 Task: In the  document graph.pdf. Below name insert the link: 'www.facebook.com' Insert Dropdown below the link: Project Status  'Select Completed'Insert Header and write  "Quantum". Change font style to  Times New Roman
Action: Mouse moved to (443, 513)
Screenshot: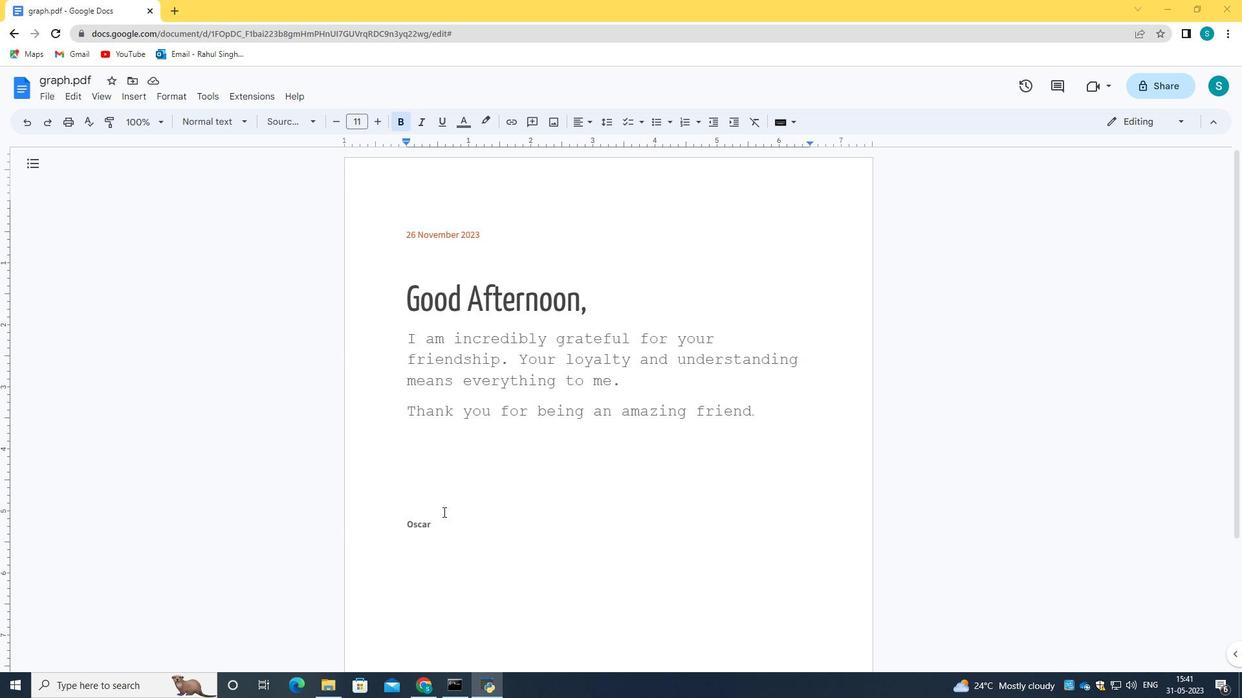 
Action: Mouse pressed left at (443, 513)
Screenshot: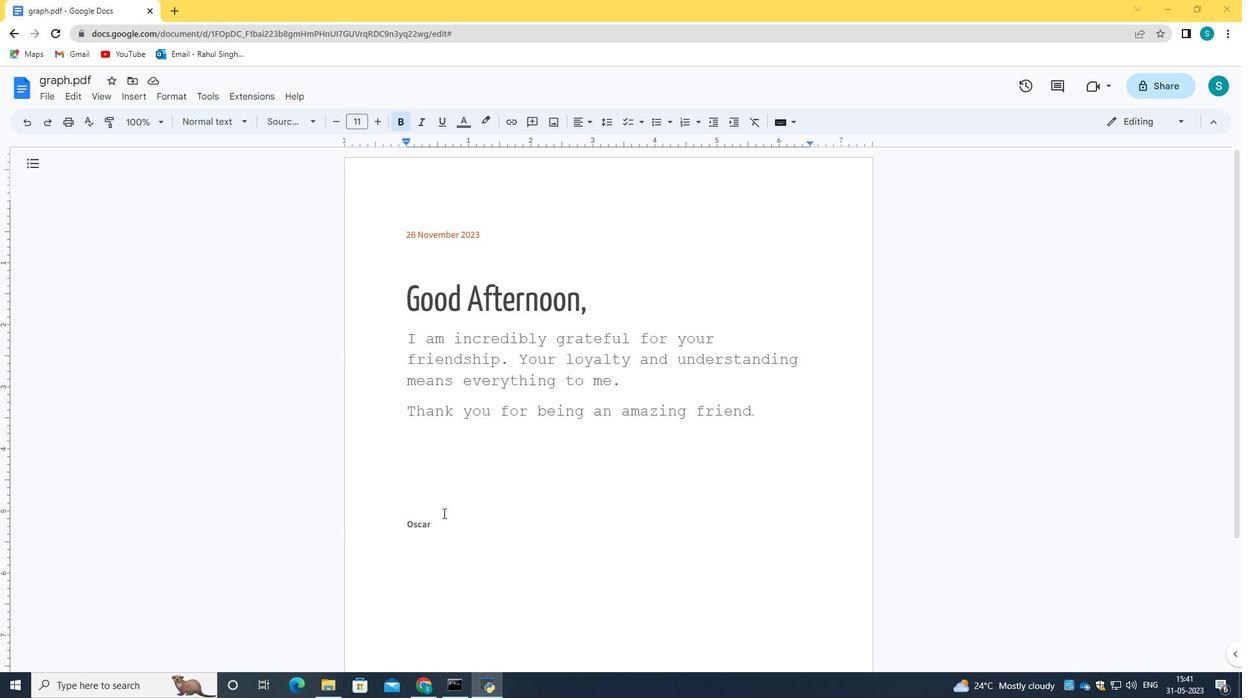 
Action: Mouse moved to (434, 547)
Screenshot: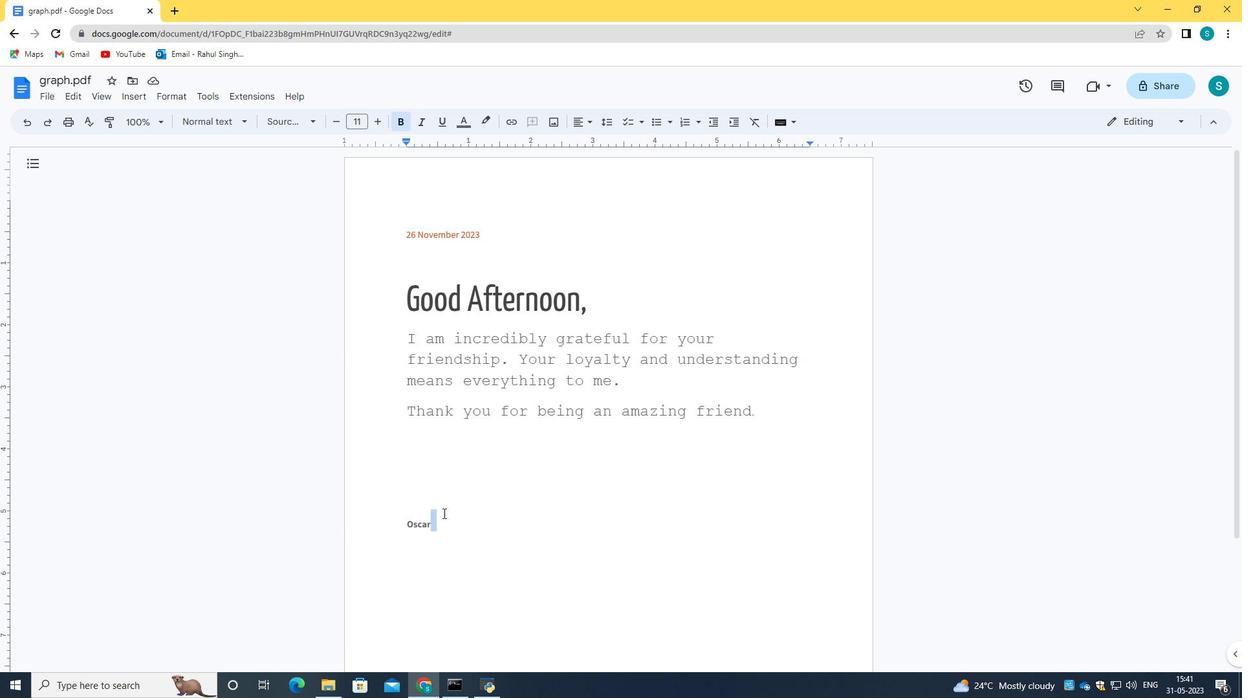 
Action: Key pressed <Key.enter>
Screenshot: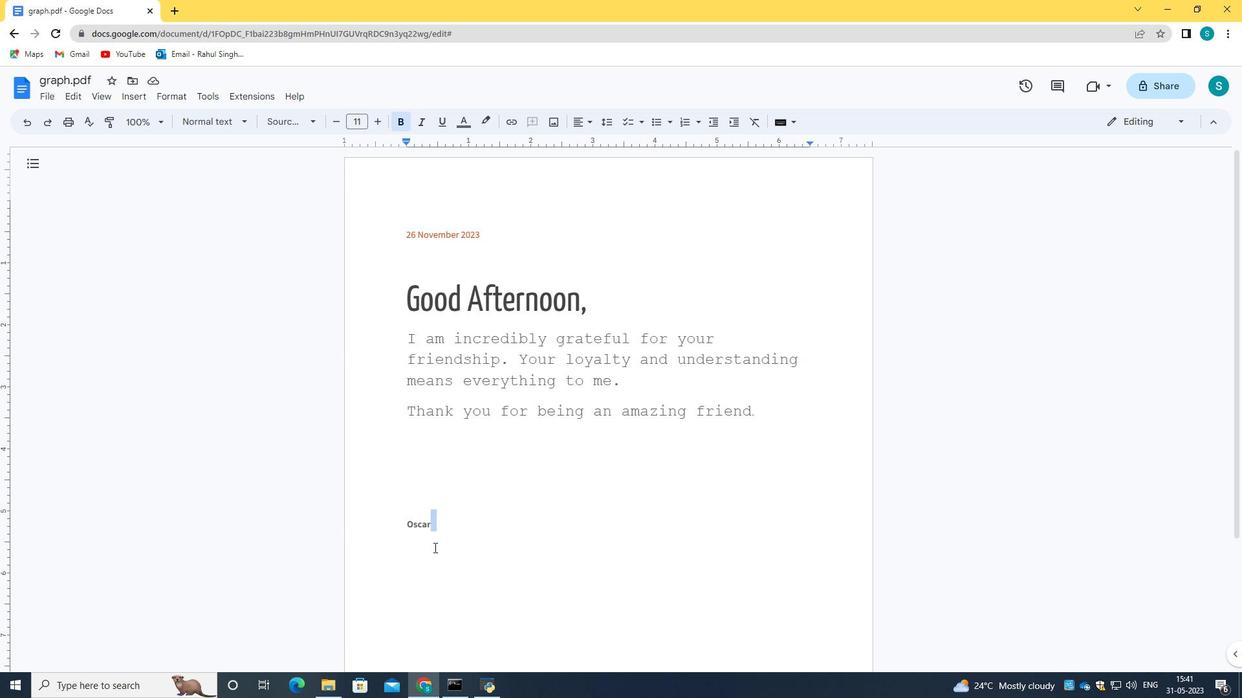 
Action: Mouse moved to (416, 551)
Screenshot: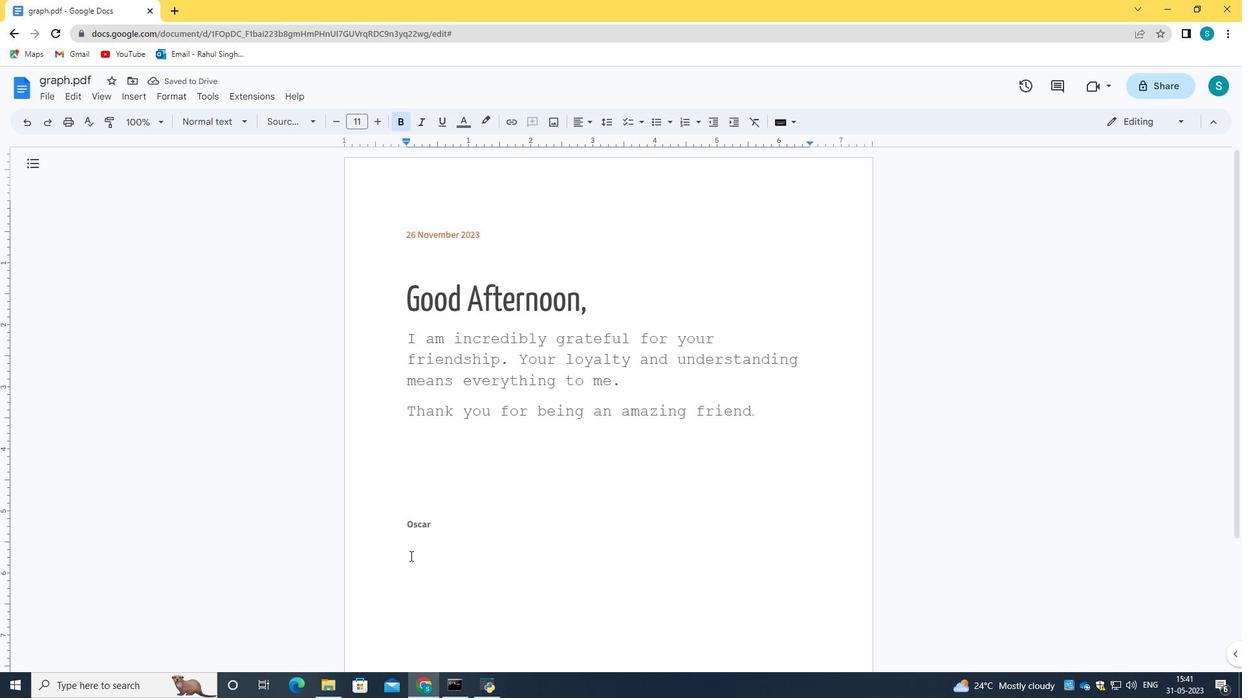 
Action: Mouse pressed right at (416, 551)
Screenshot: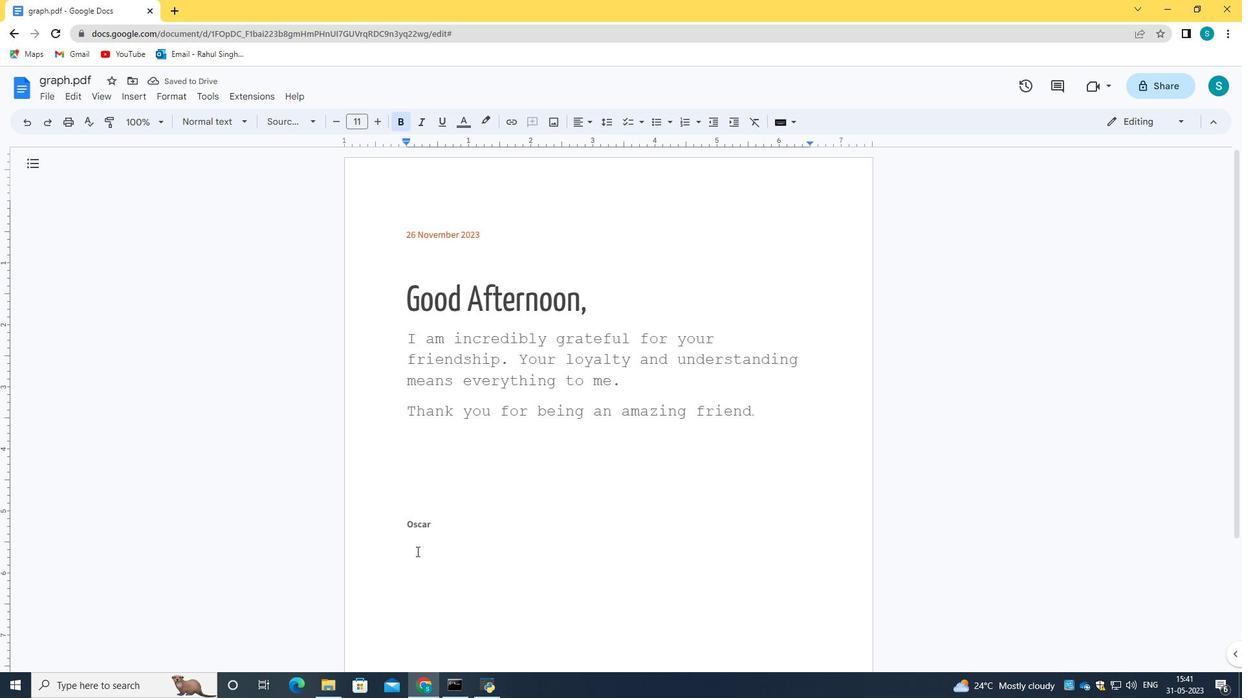 
Action: Mouse moved to (469, 480)
Screenshot: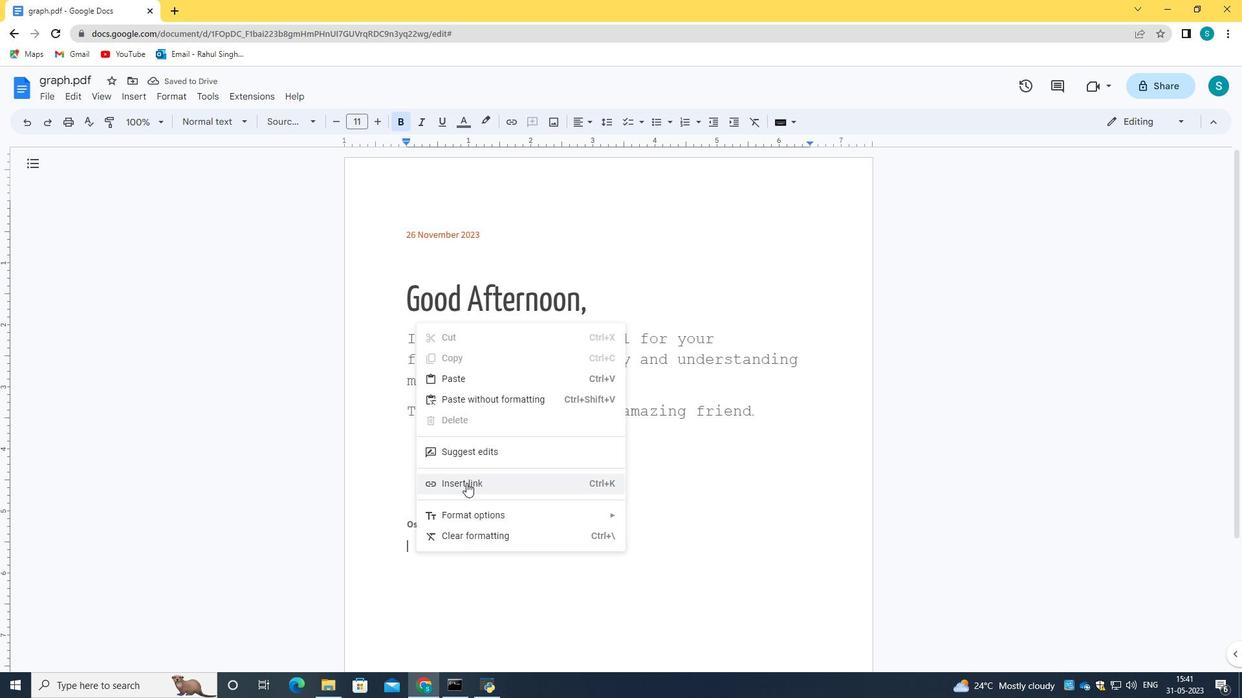 
Action: Mouse pressed left at (469, 480)
Screenshot: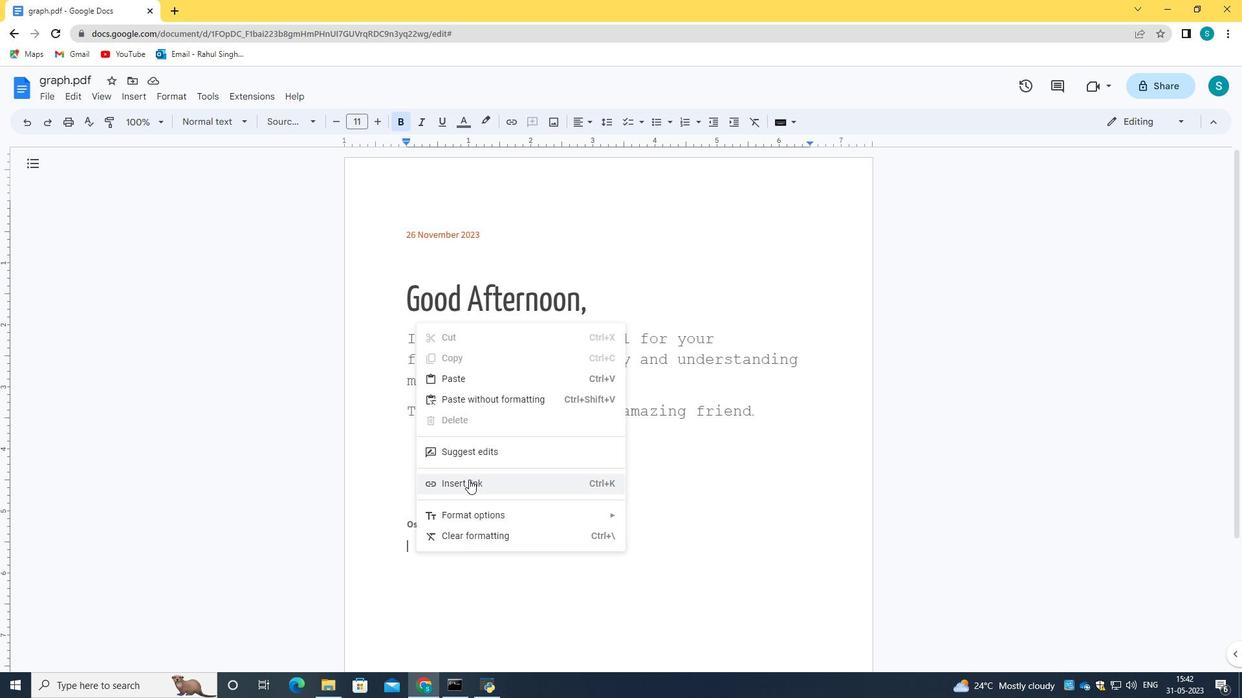 
Action: Mouse moved to (466, 335)
Screenshot: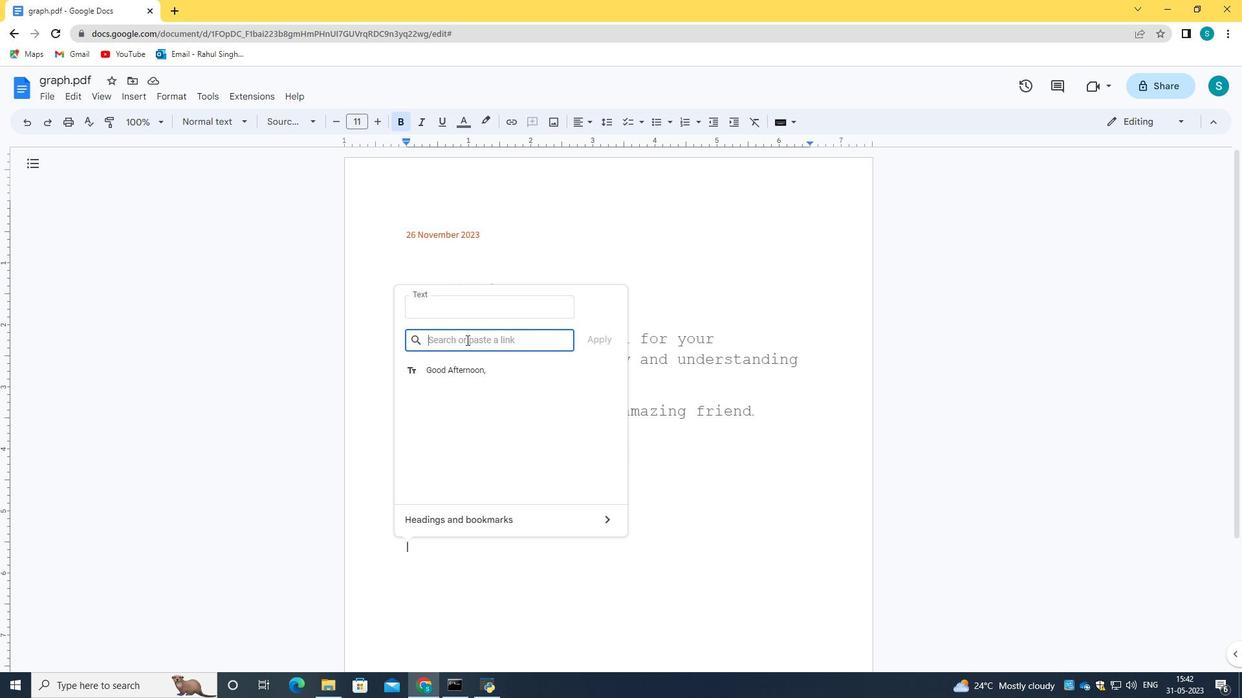 
Action: Key pressed www.facebook.com
Screenshot: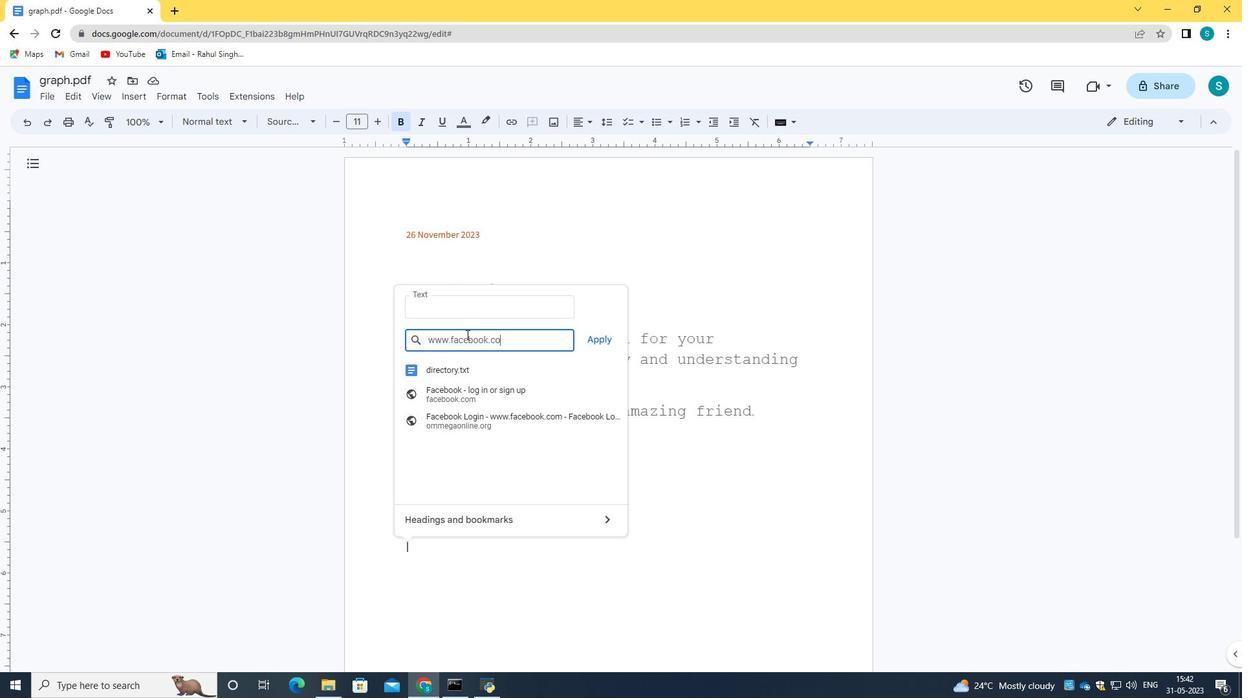 
Action: Mouse moved to (604, 339)
Screenshot: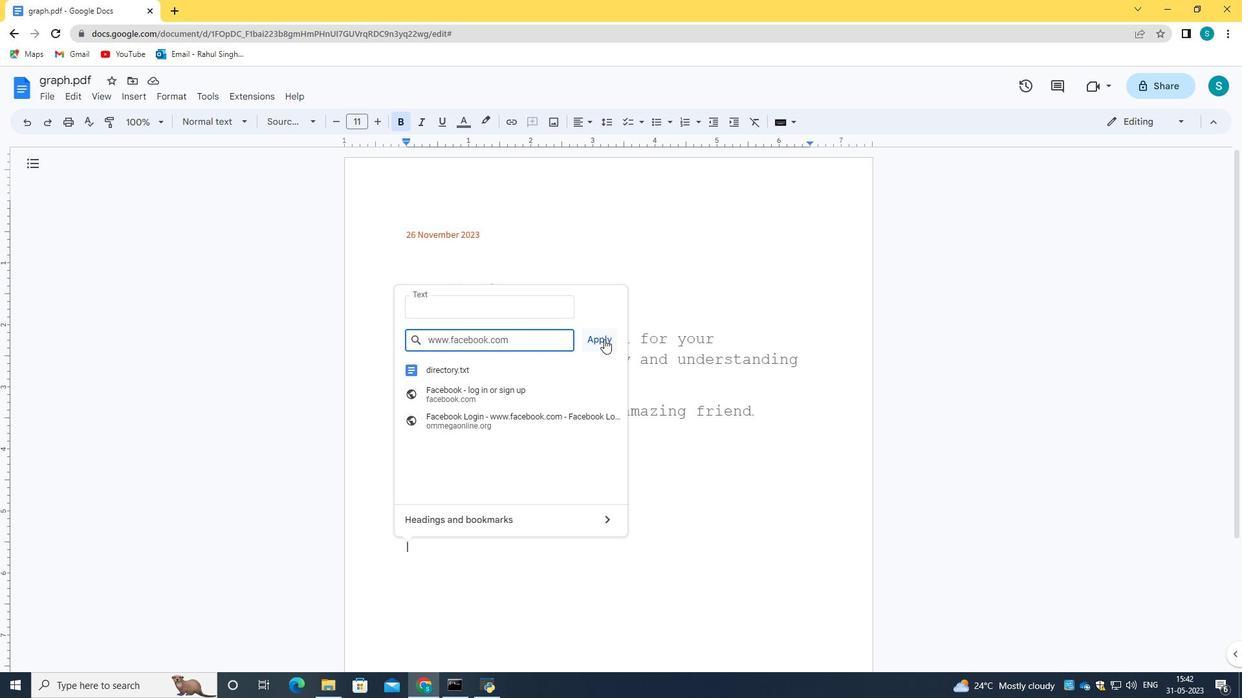 
Action: Mouse pressed left at (604, 339)
Screenshot: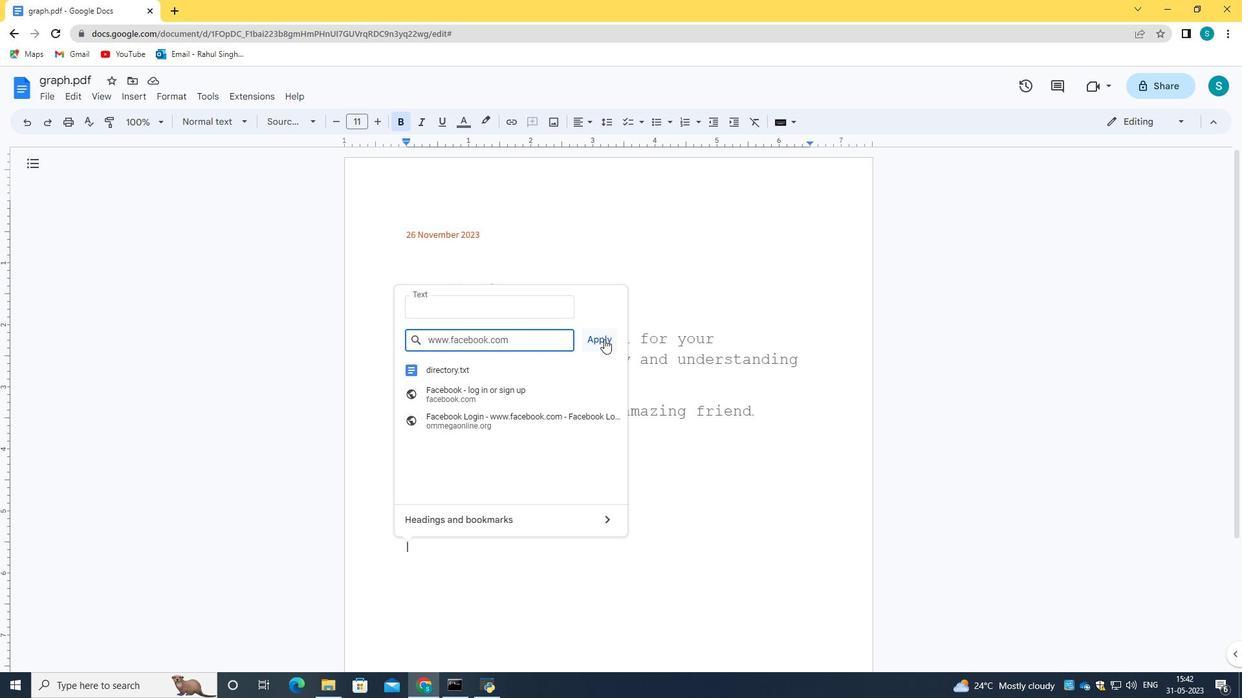 
Action: Mouse moved to (503, 531)
Screenshot: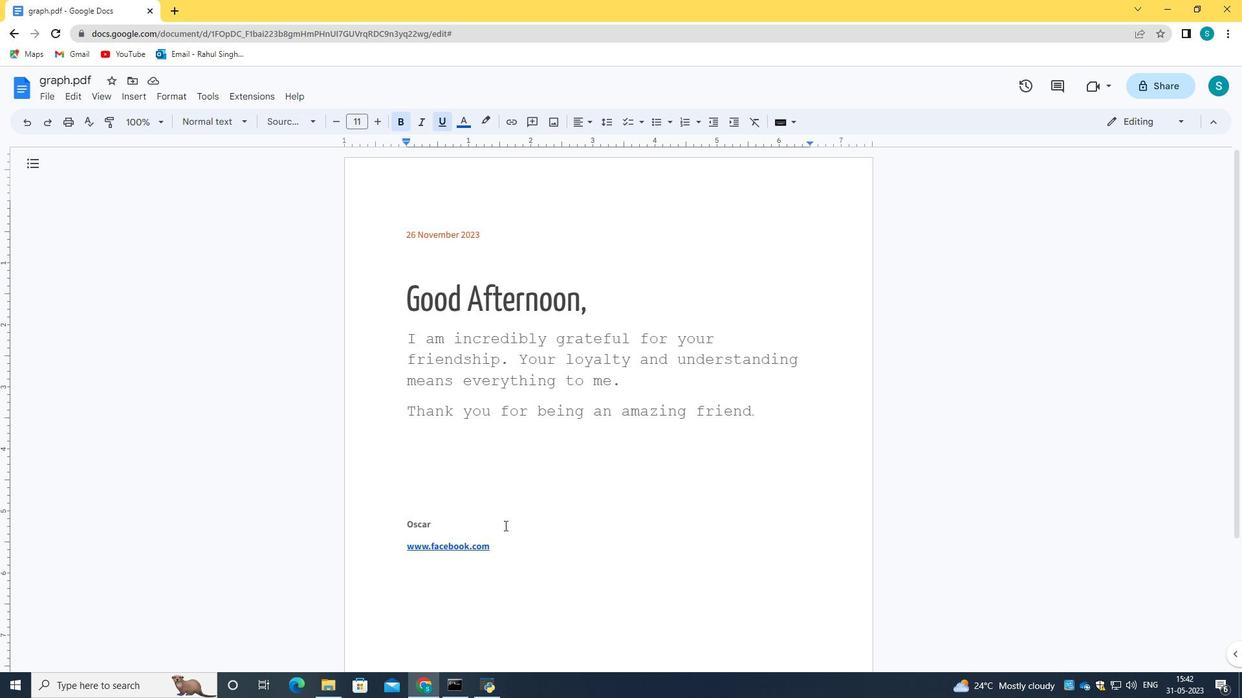 
Action: Key pressed <Key.enter>
Screenshot: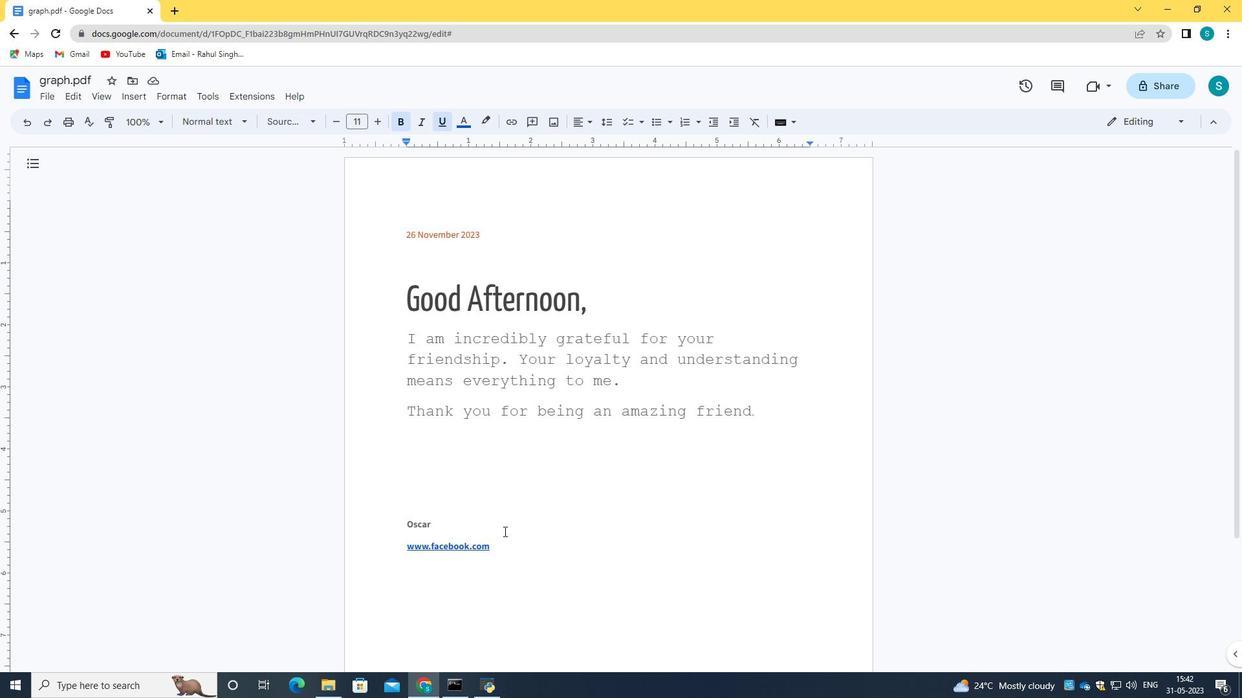 
Action: Mouse moved to (131, 98)
Screenshot: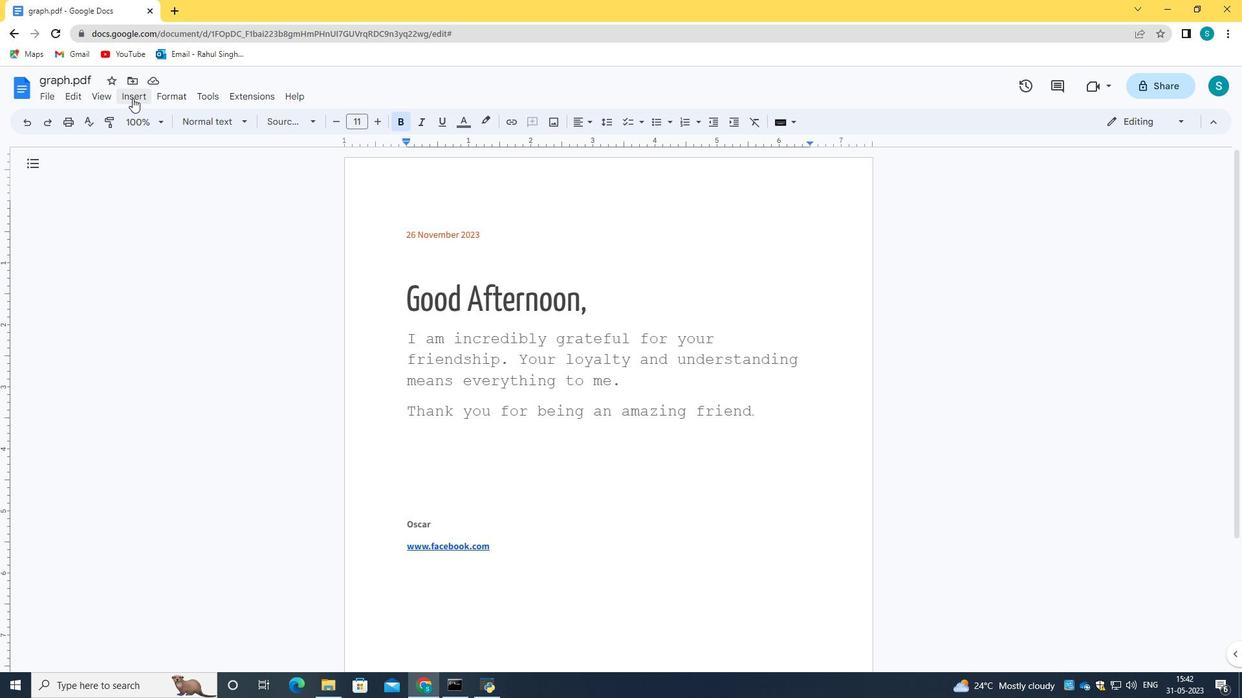 
Action: Mouse pressed left at (131, 98)
Screenshot: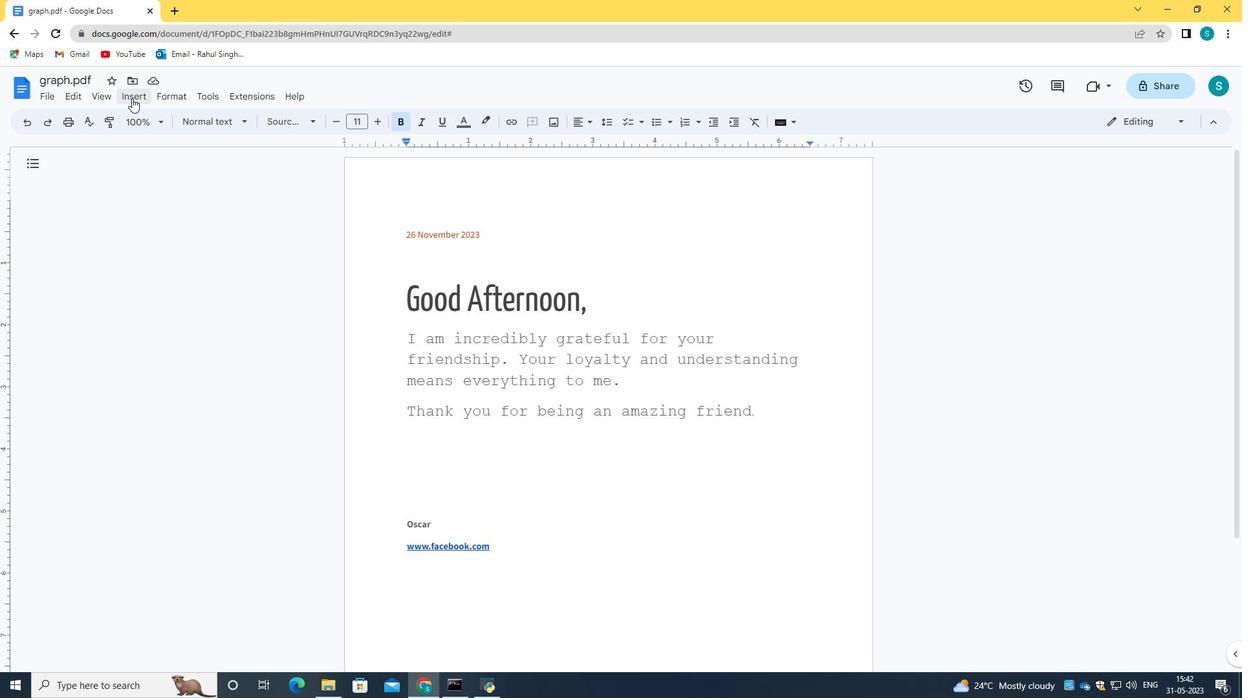 
Action: Mouse moved to (171, 263)
Screenshot: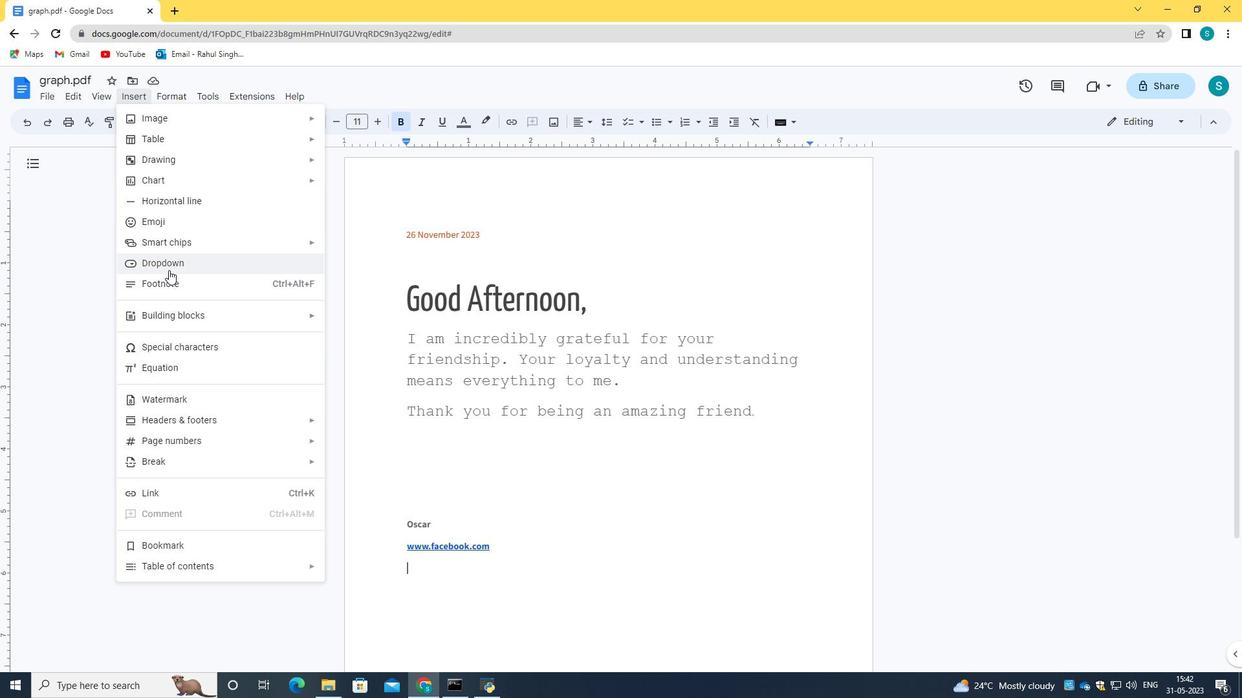
Action: Mouse pressed left at (171, 263)
Screenshot: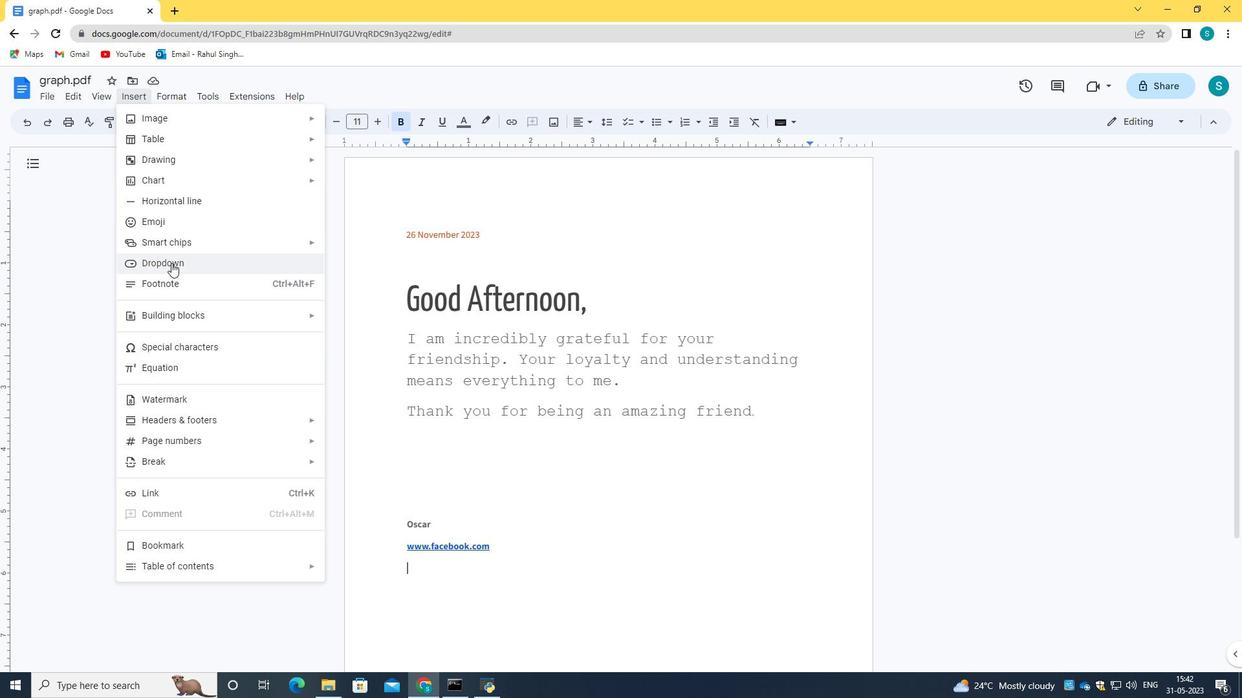 
Action: Mouse moved to (522, 603)
Screenshot: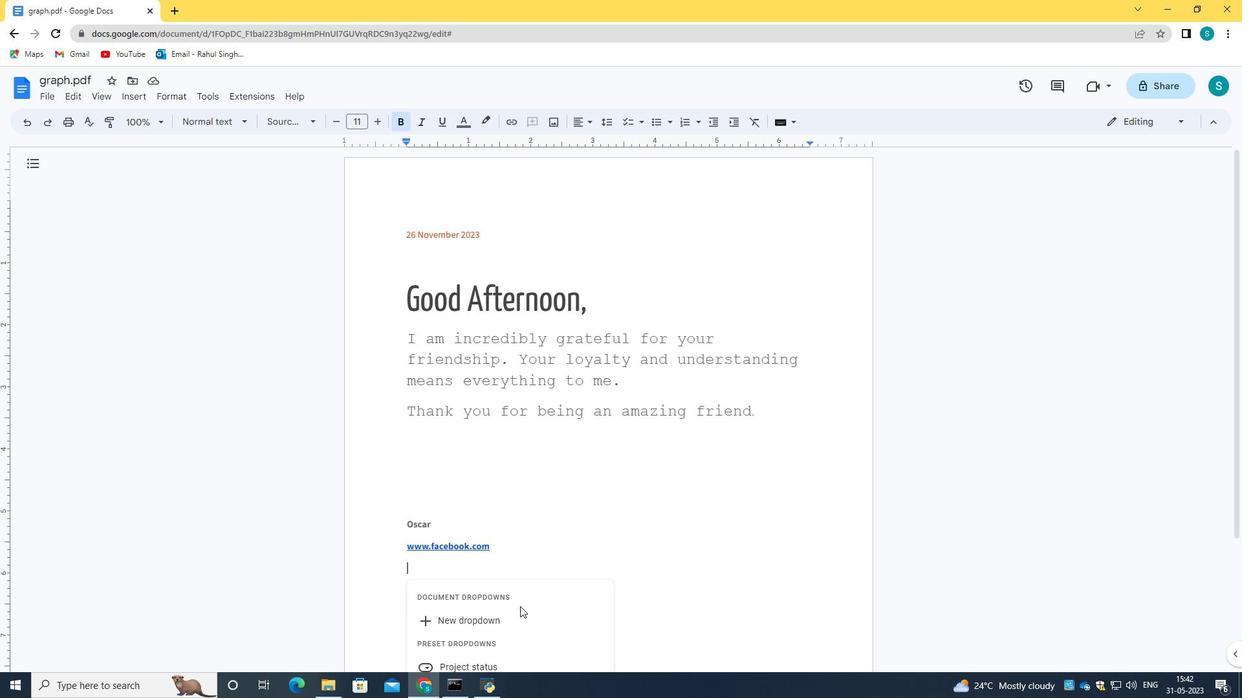 
Action: Mouse scrolled (522, 602) with delta (0, 0)
Screenshot: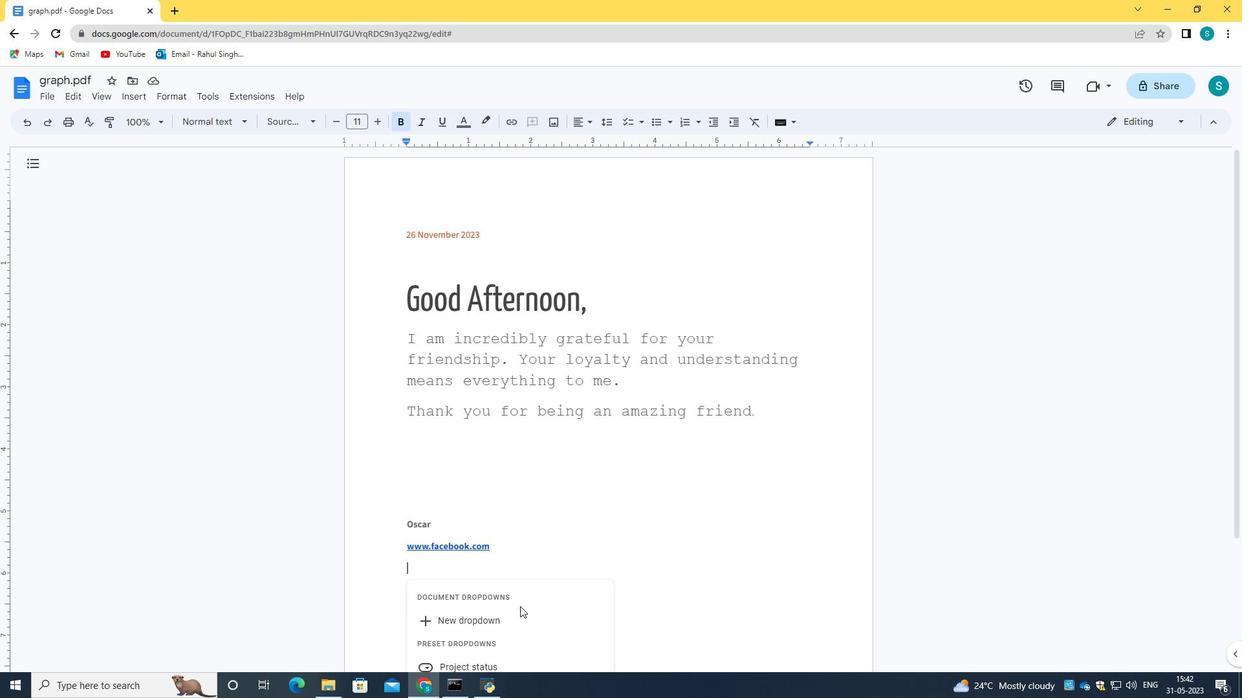 
Action: Mouse moved to (527, 595)
Screenshot: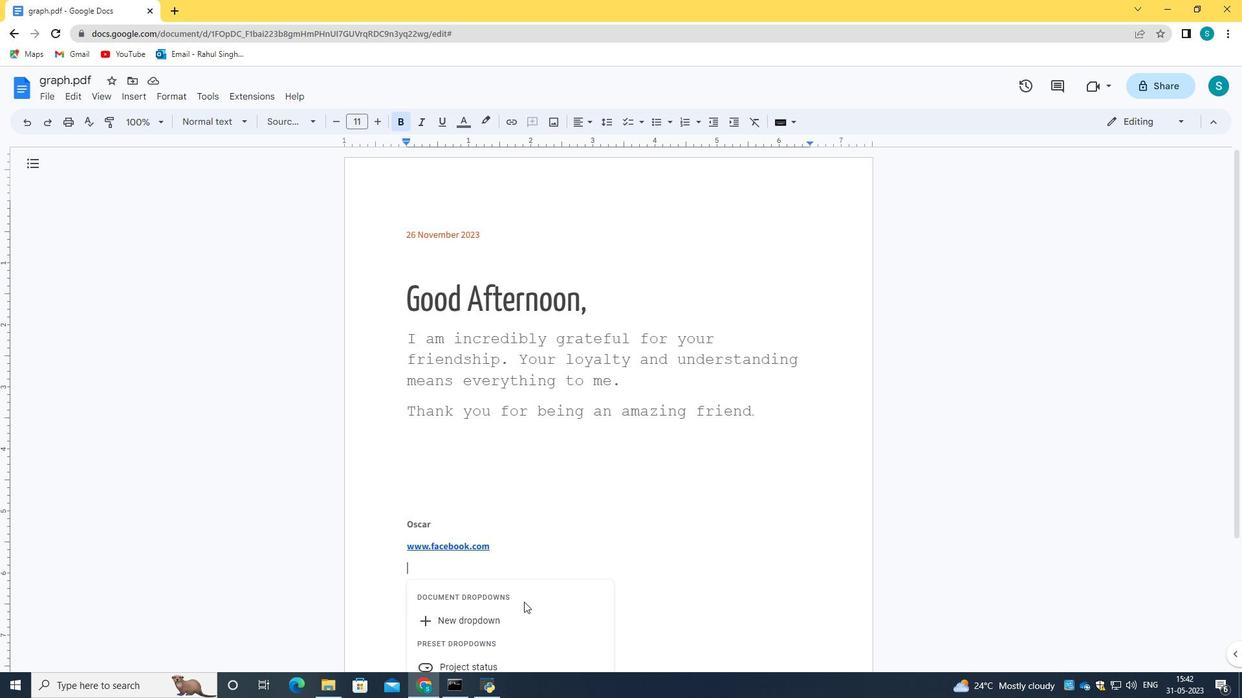 
Action: Mouse scrolled (525, 597) with delta (0, 0)
Screenshot: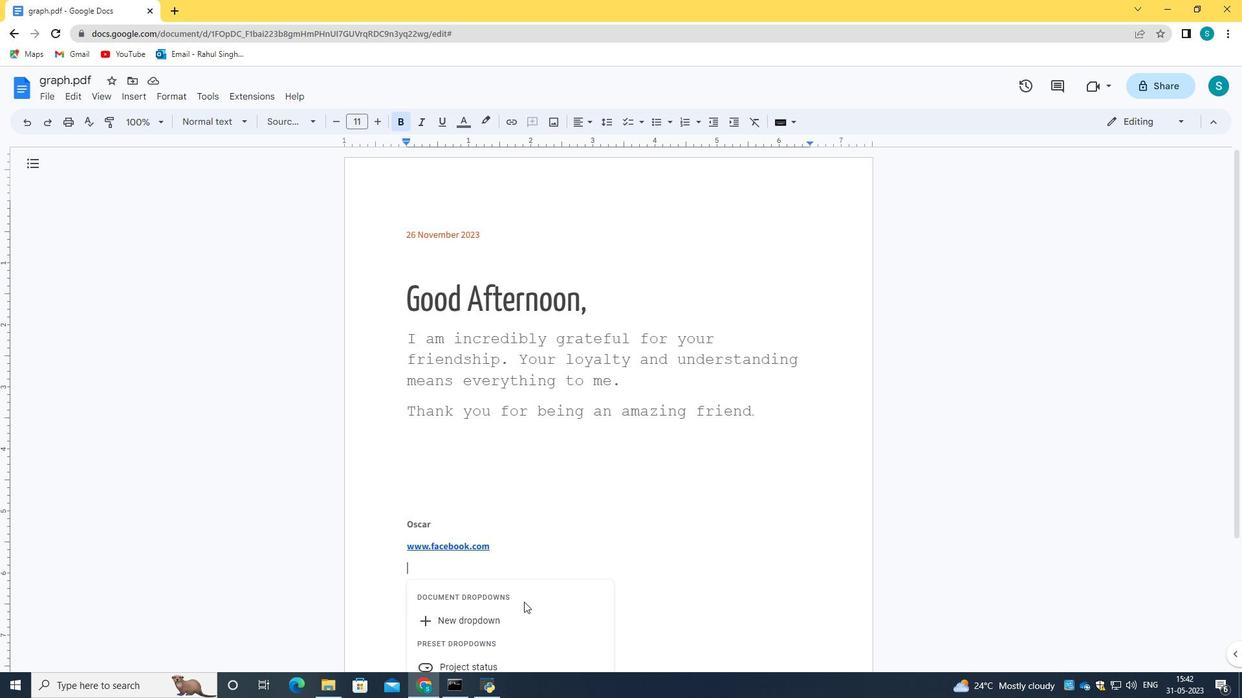 
Action: Mouse moved to (660, 628)
Screenshot: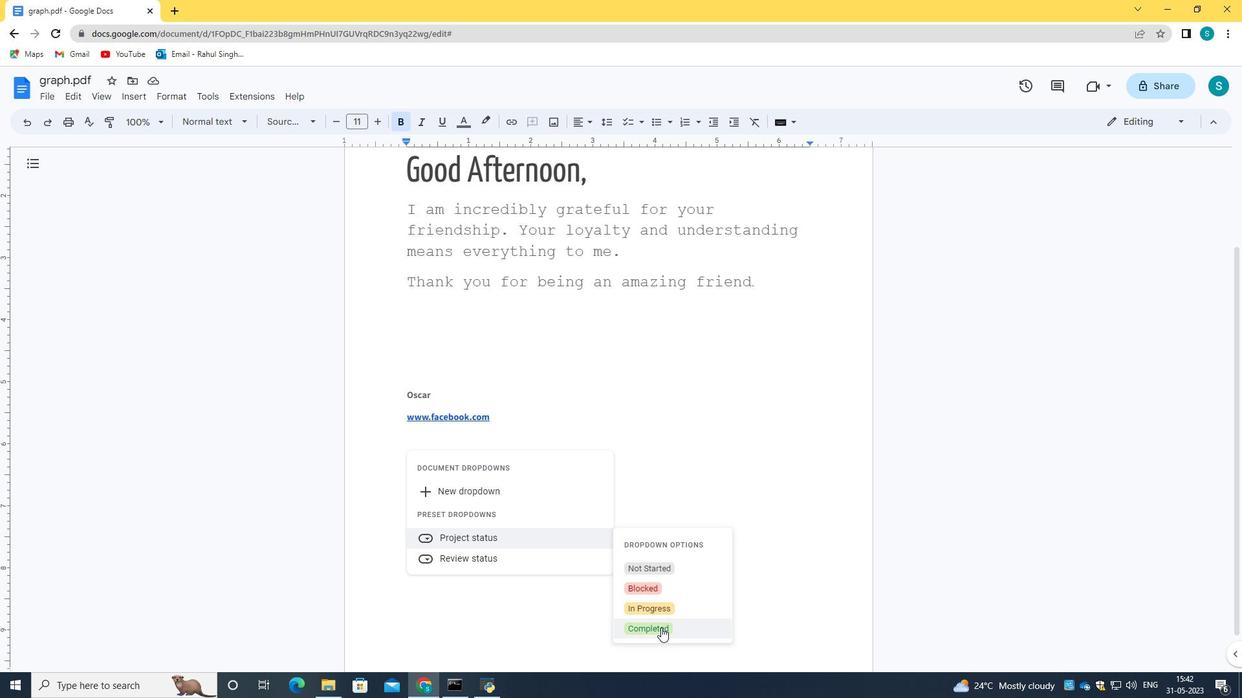 
Action: Mouse pressed left at (660, 628)
Screenshot: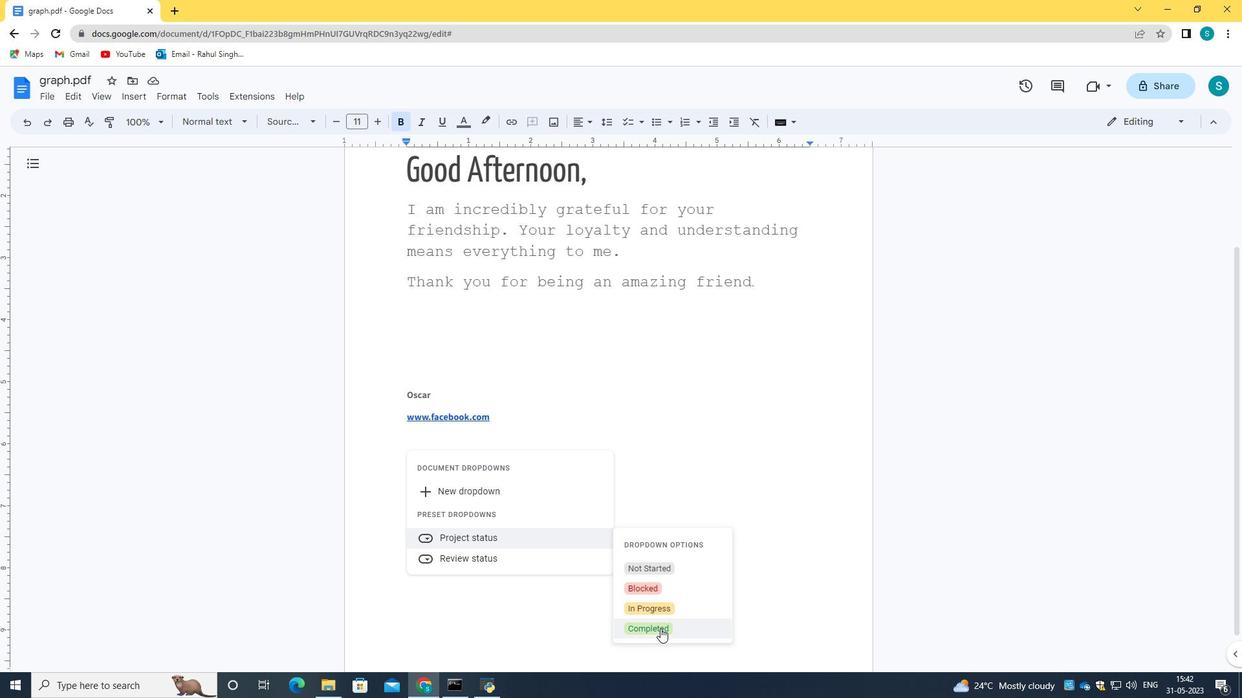 
Action: Mouse moved to (564, 388)
Screenshot: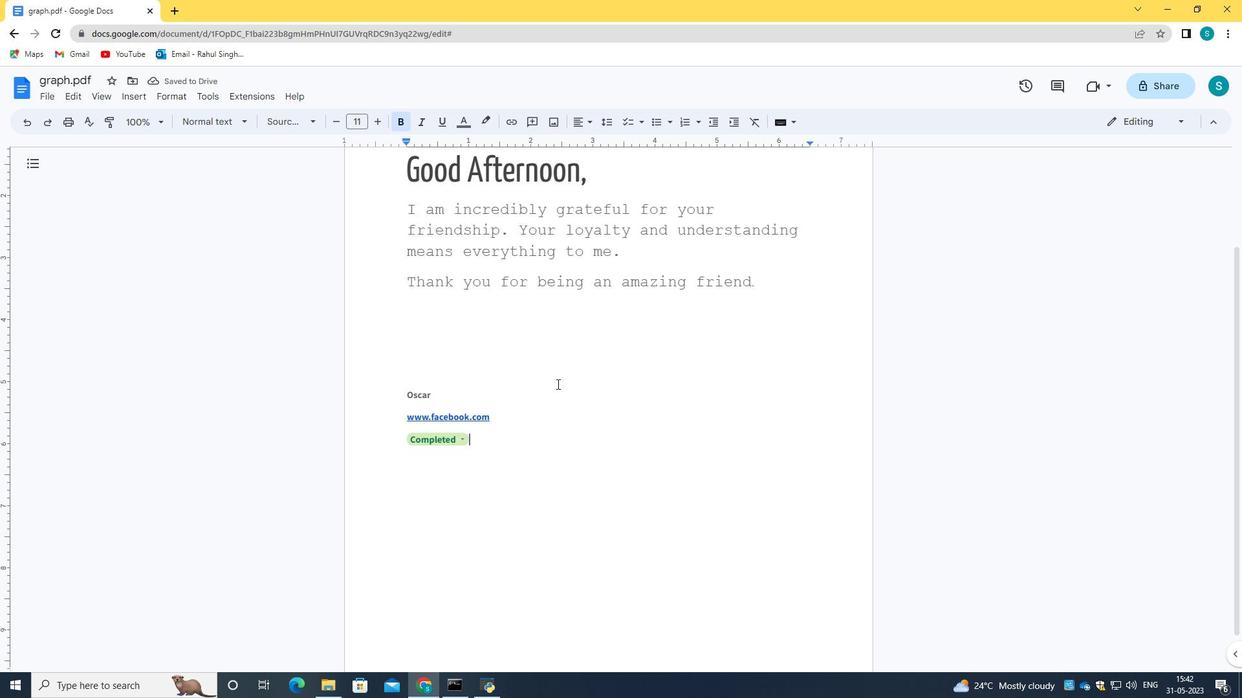 
Action: Mouse scrolled (564, 388) with delta (0, 0)
Screenshot: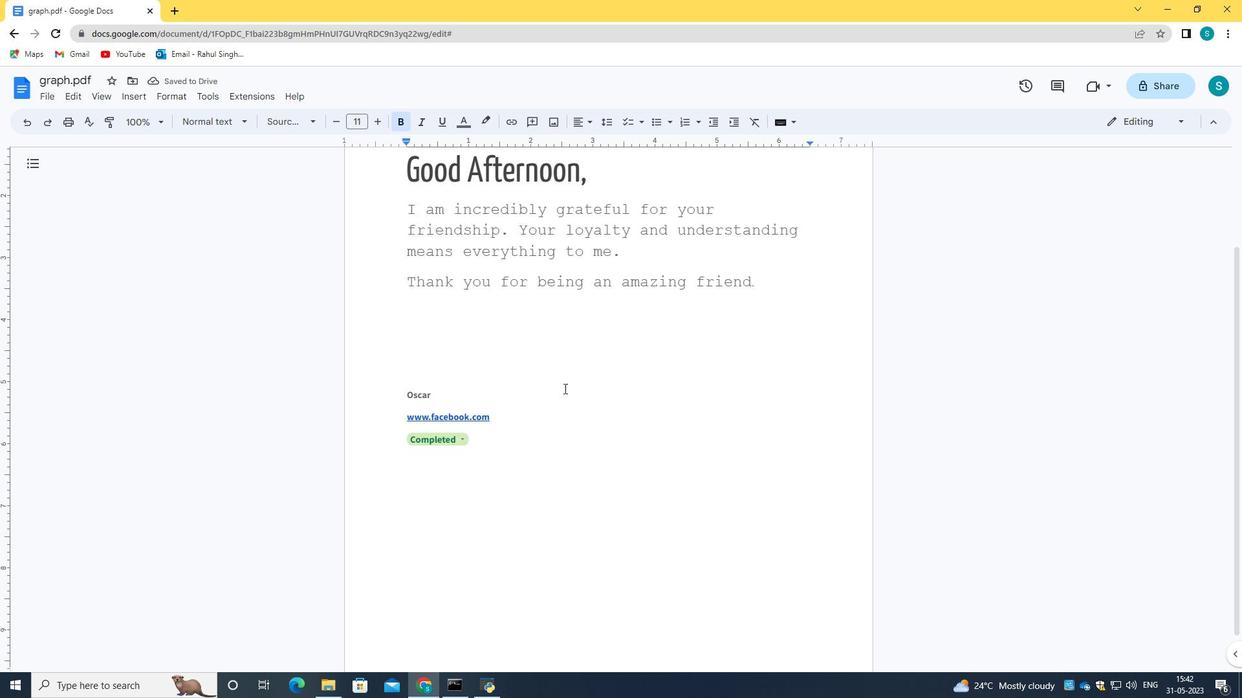 
Action: Mouse moved to (542, 387)
Screenshot: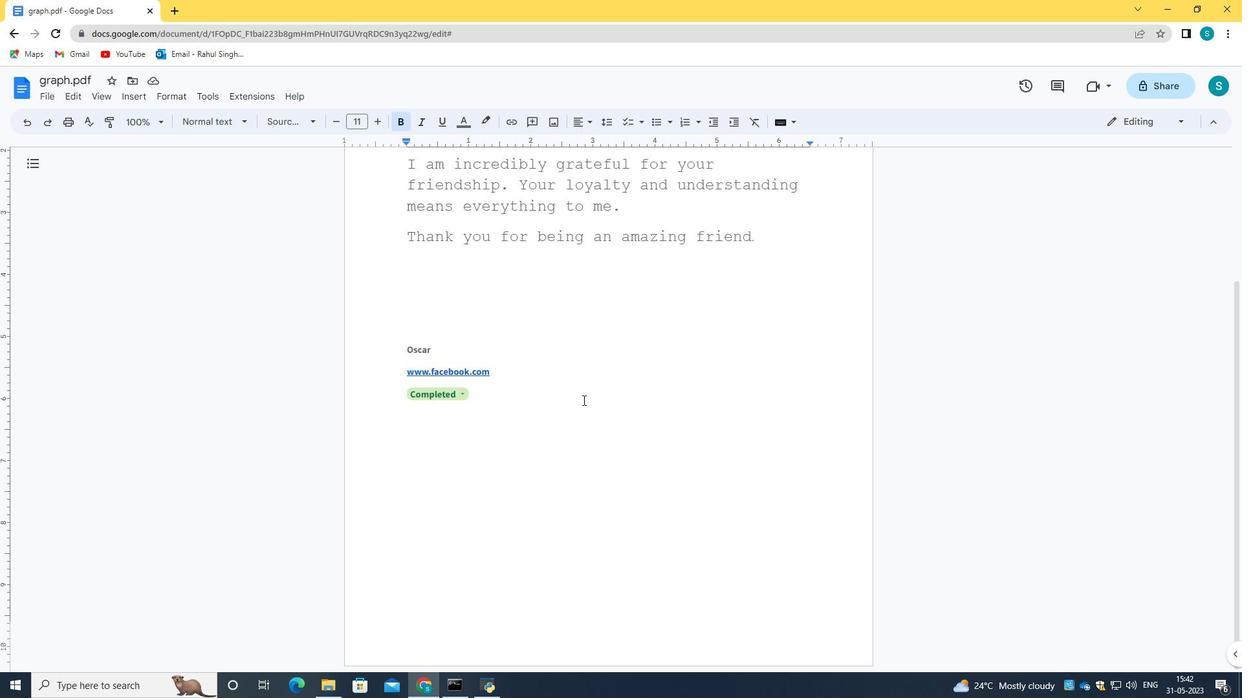 
Action: Mouse scrolled (542, 388) with delta (0, 0)
Screenshot: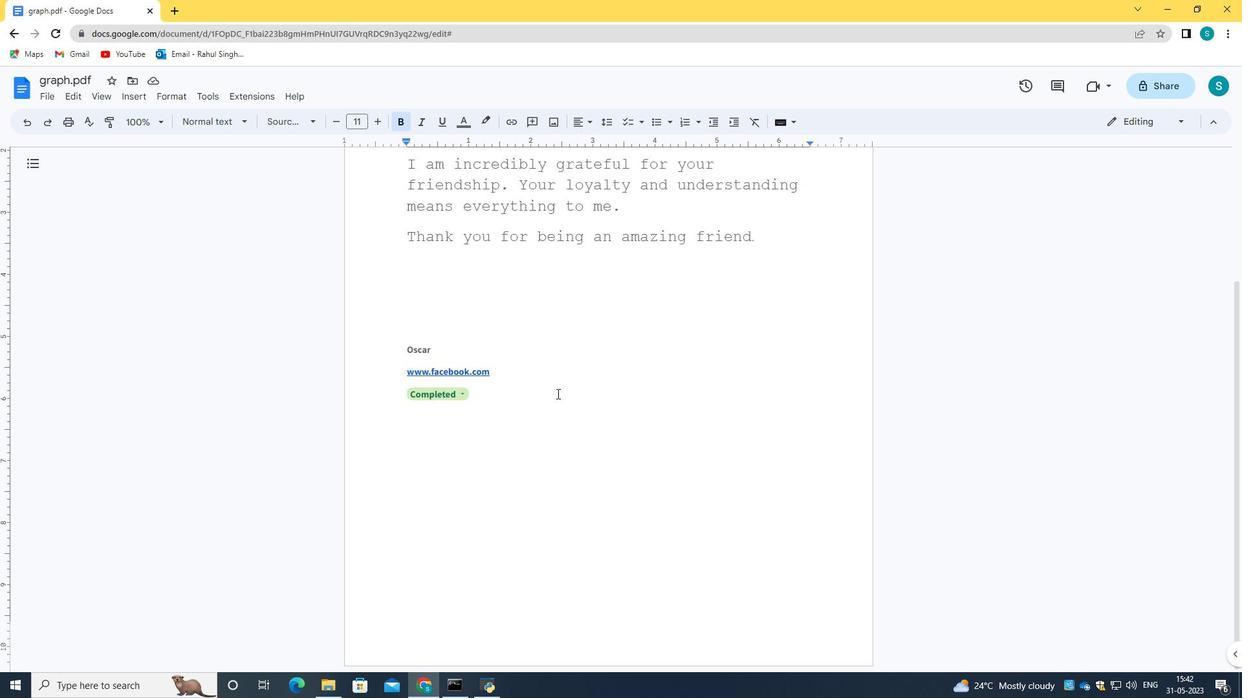 
Action: Mouse scrolled (542, 388) with delta (0, 0)
Screenshot: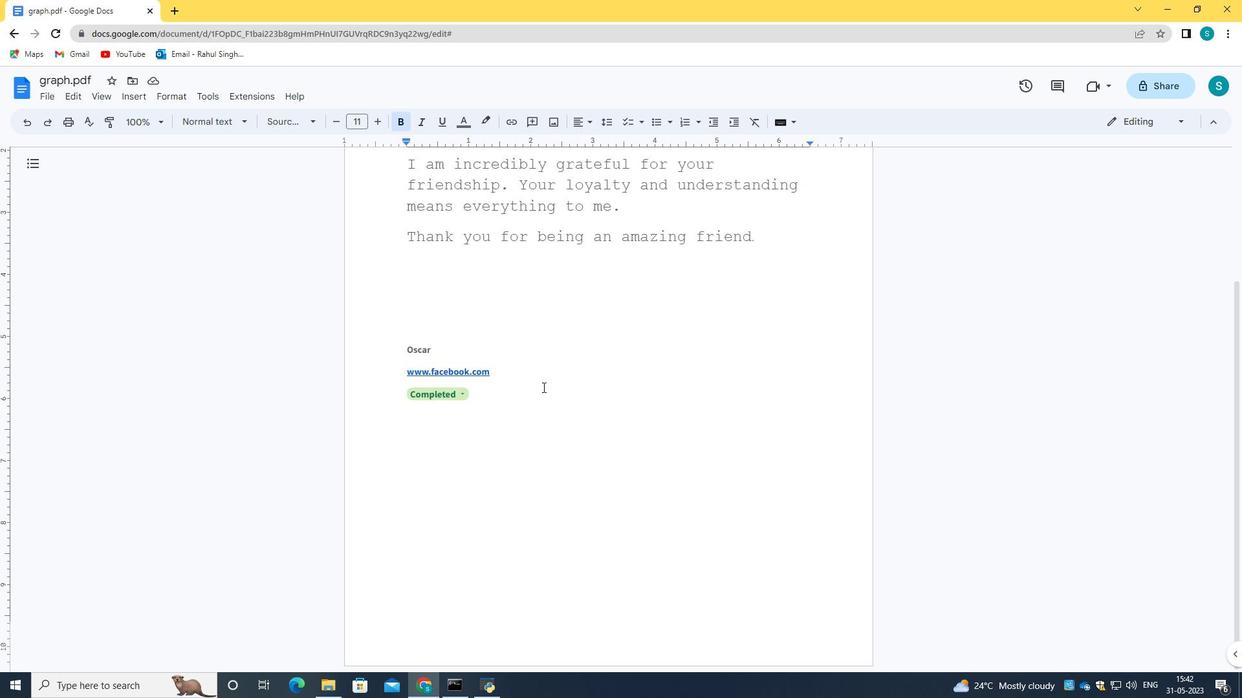 
Action: Mouse scrolled (542, 388) with delta (0, 0)
Screenshot: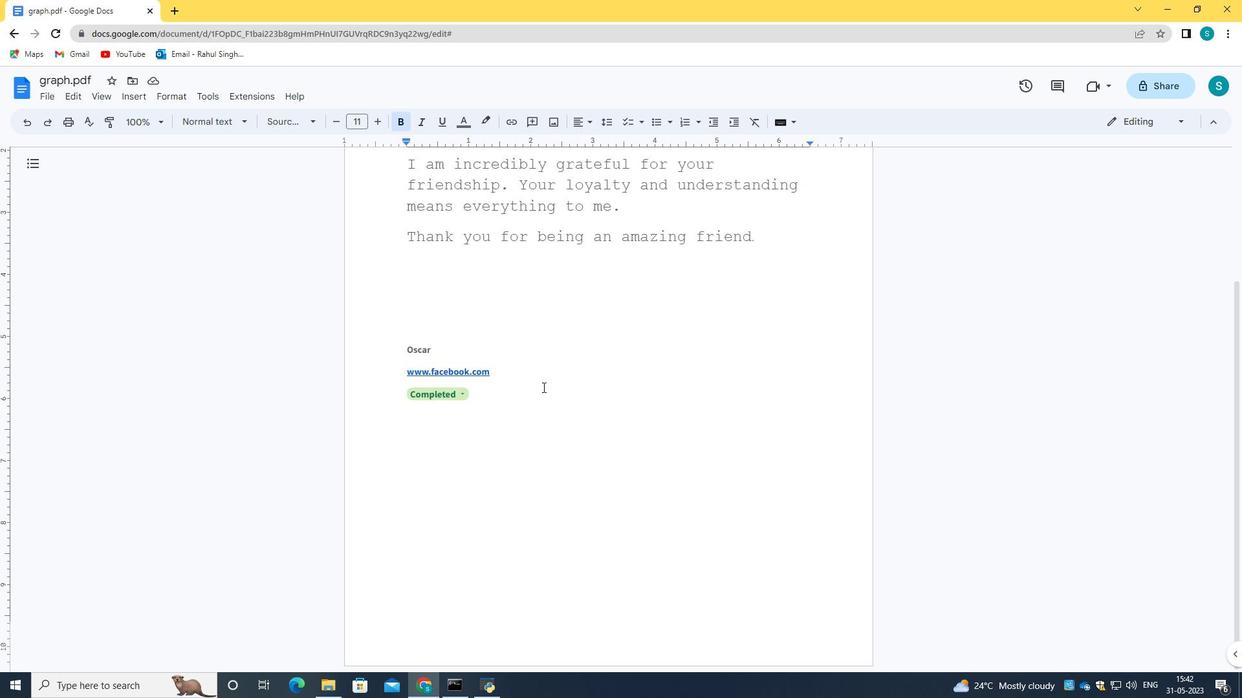 
Action: Mouse scrolled (542, 388) with delta (0, 0)
Screenshot: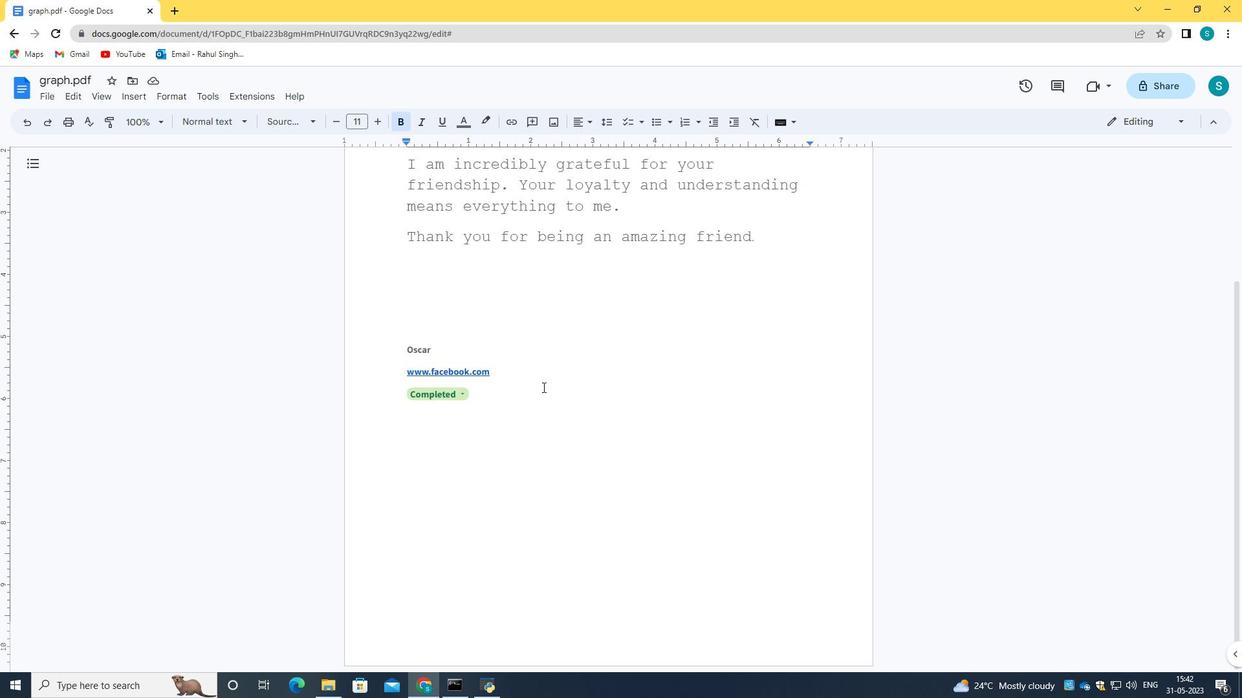 
Action: Mouse scrolled (542, 388) with delta (0, 0)
Screenshot: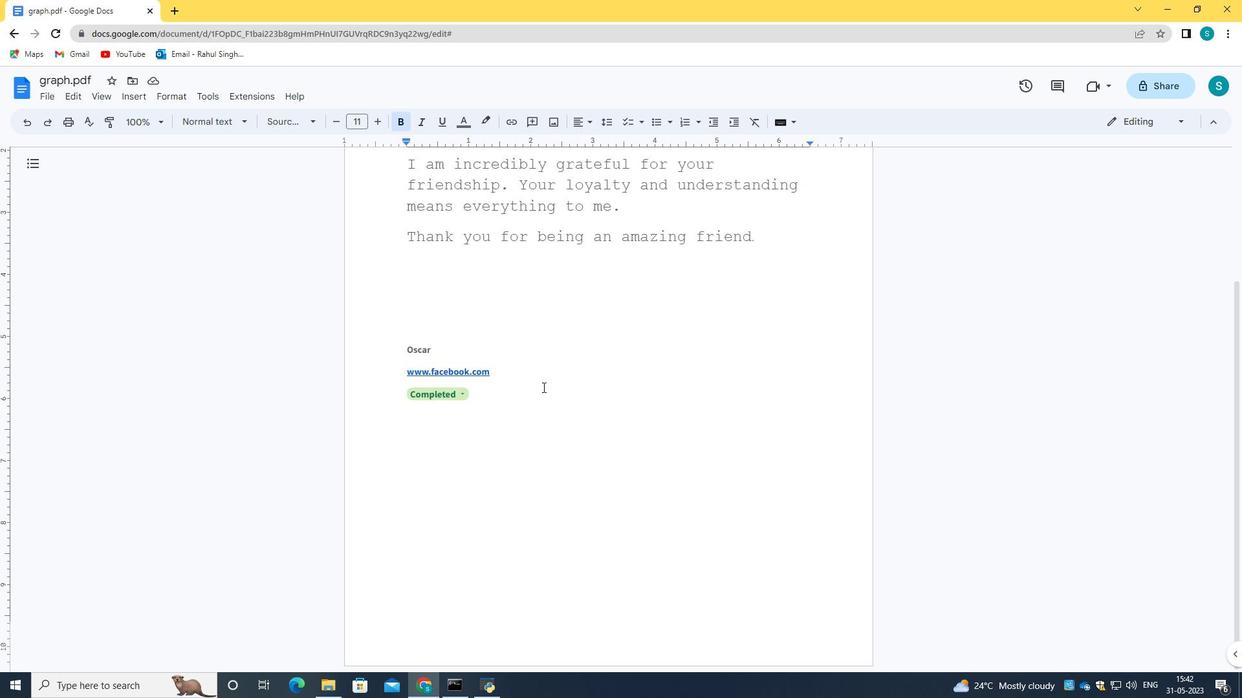 
Action: Mouse scrolled (542, 388) with delta (0, 0)
Screenshot: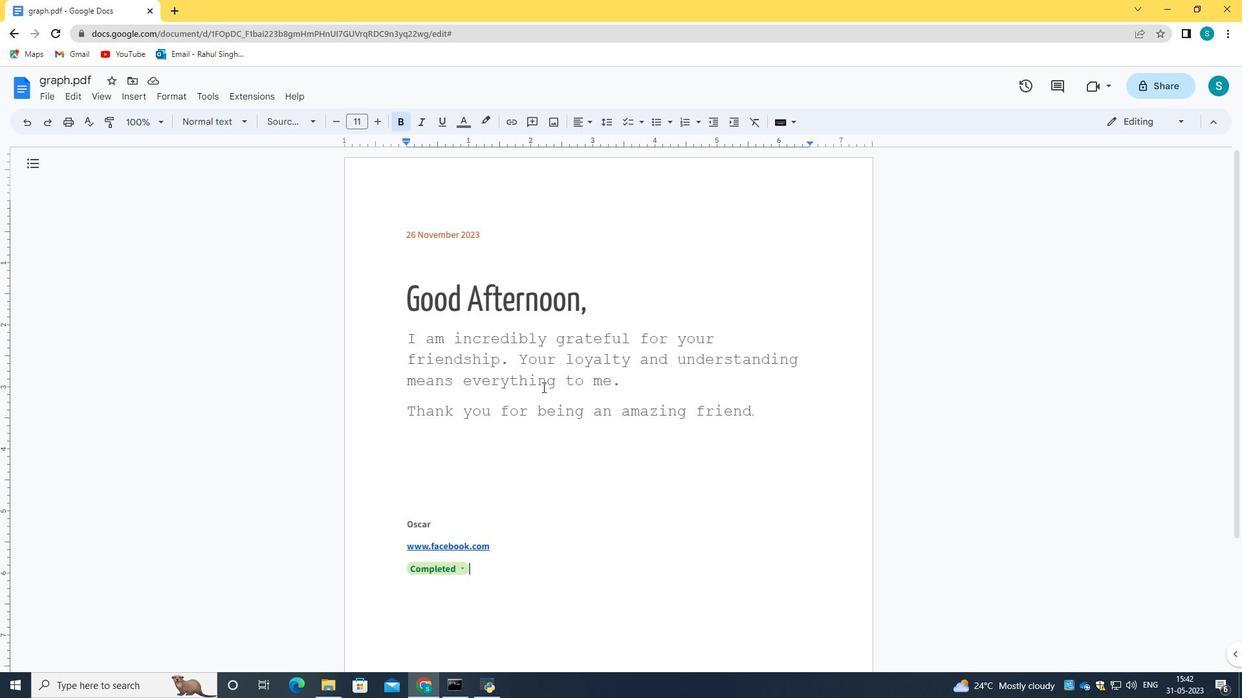 
Action: Mouse scrolled (542, 388) with delta (0, 0)
Screenshot: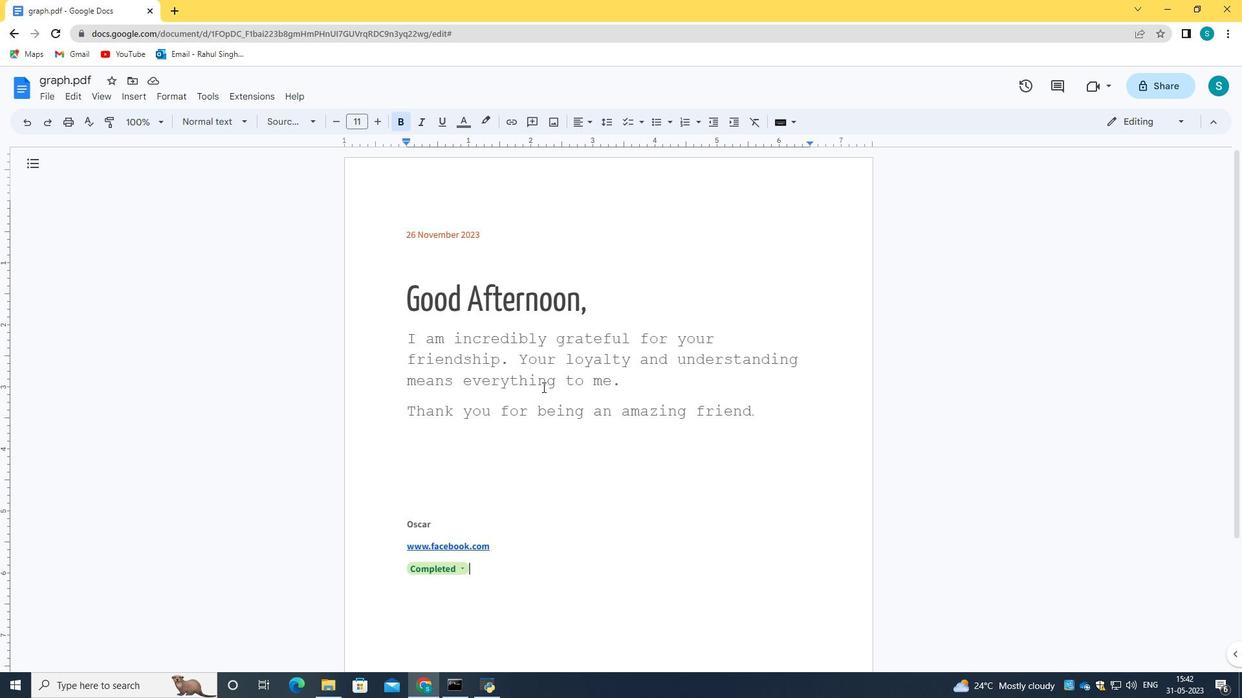 
Action: Mouse moved to (131, 96)
Screenshot: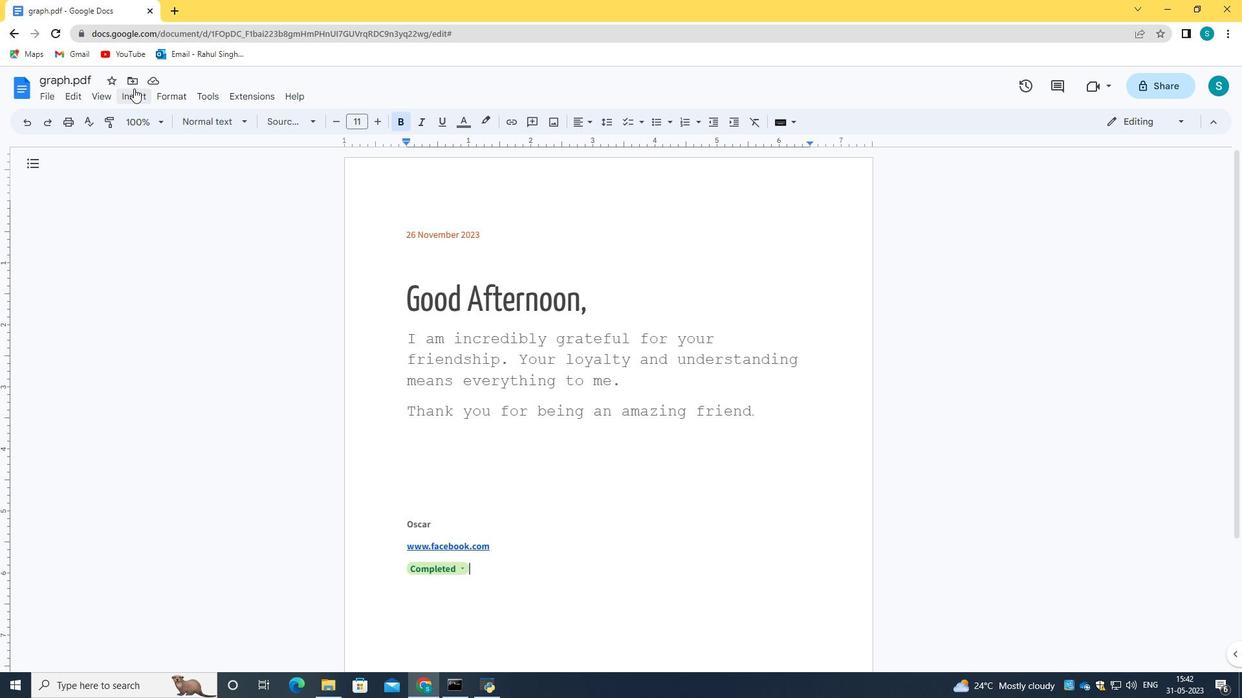 
Action: Mouse pressed left at (131, 96)
Screenshot: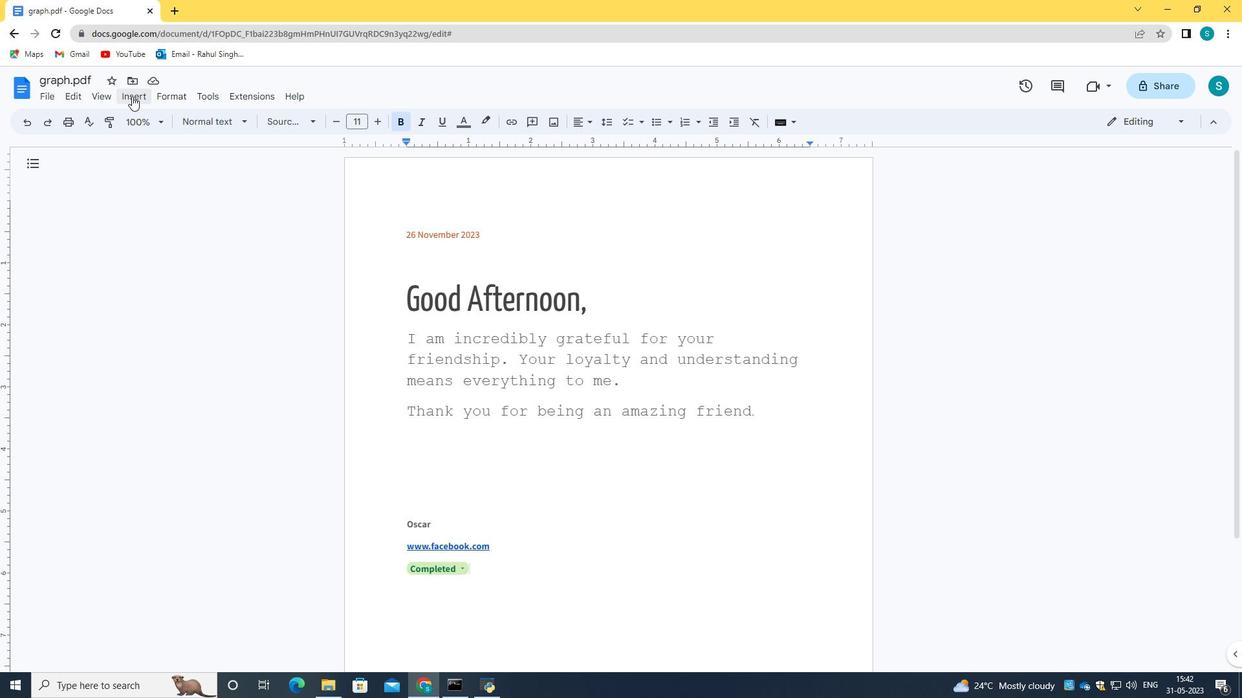 
Action: Mouse moved to (356, 425)
Screenshot: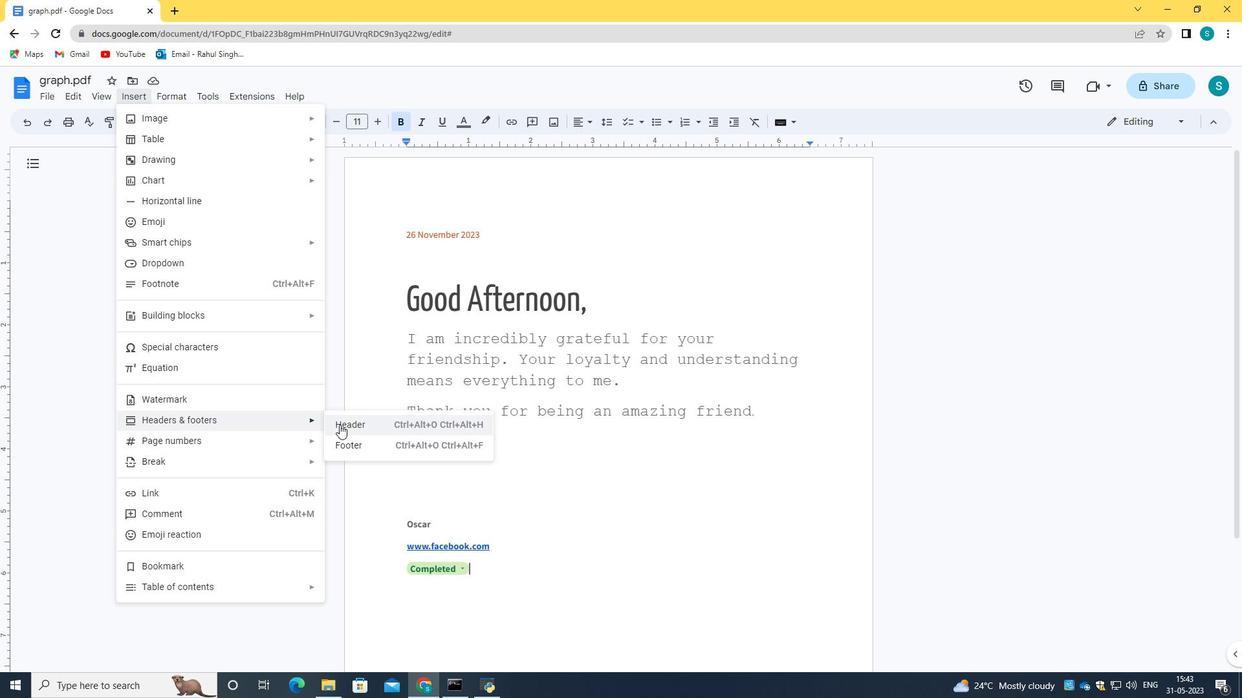 
Action: Mouse pressed left at (356, 425)
Screenshot: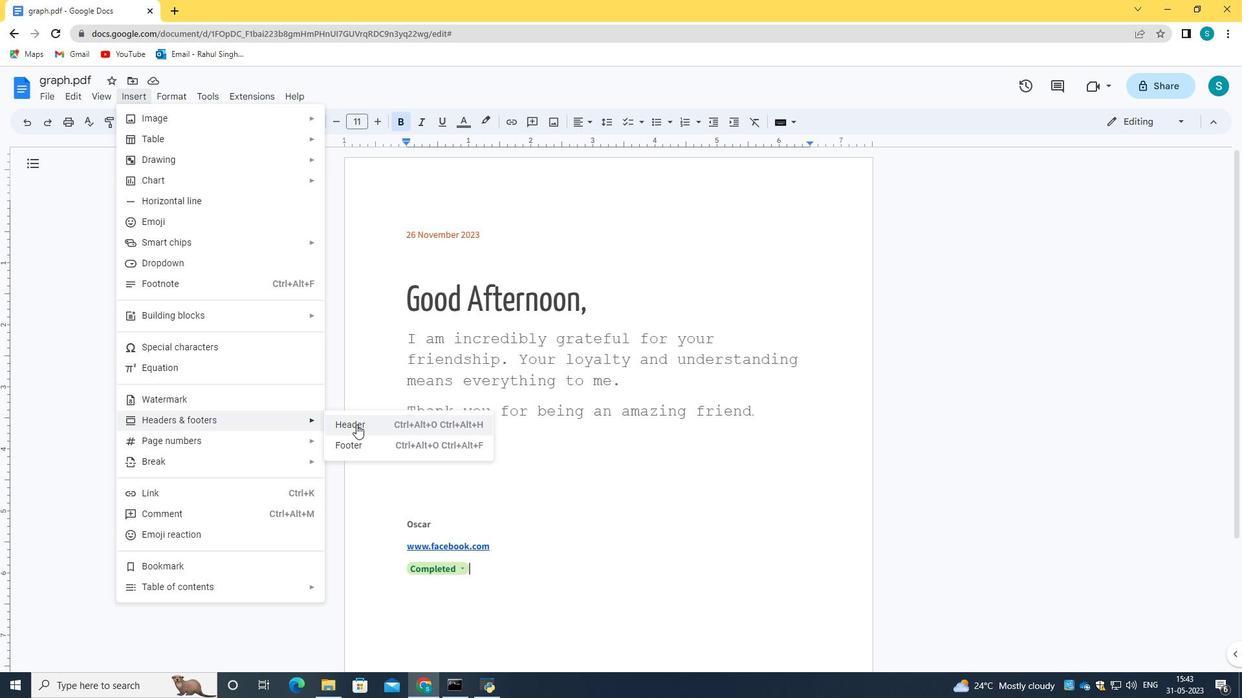 
Action: Mouse moved to (425, 191)
Screenshot: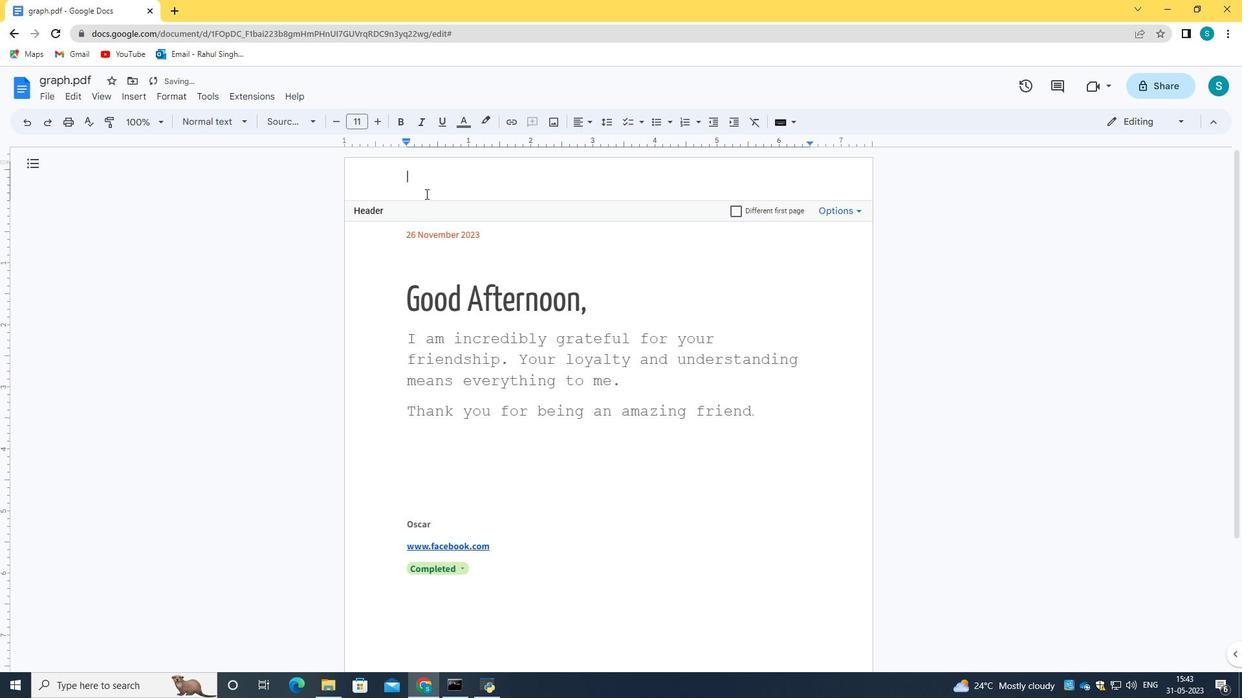 
Action: Key pressed <Key.caps_lock>Q<Key.caps_lock>uantum
Screenshot: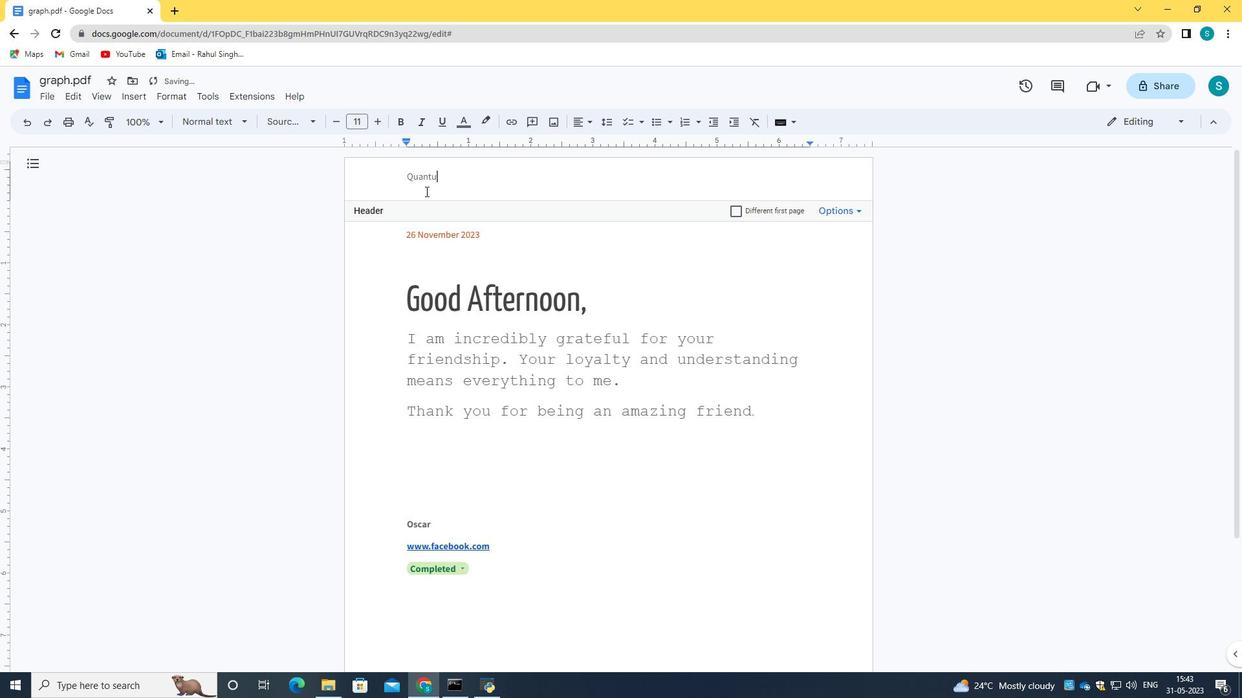 
Action: Mouse moved to (447, 180)
Screenshot: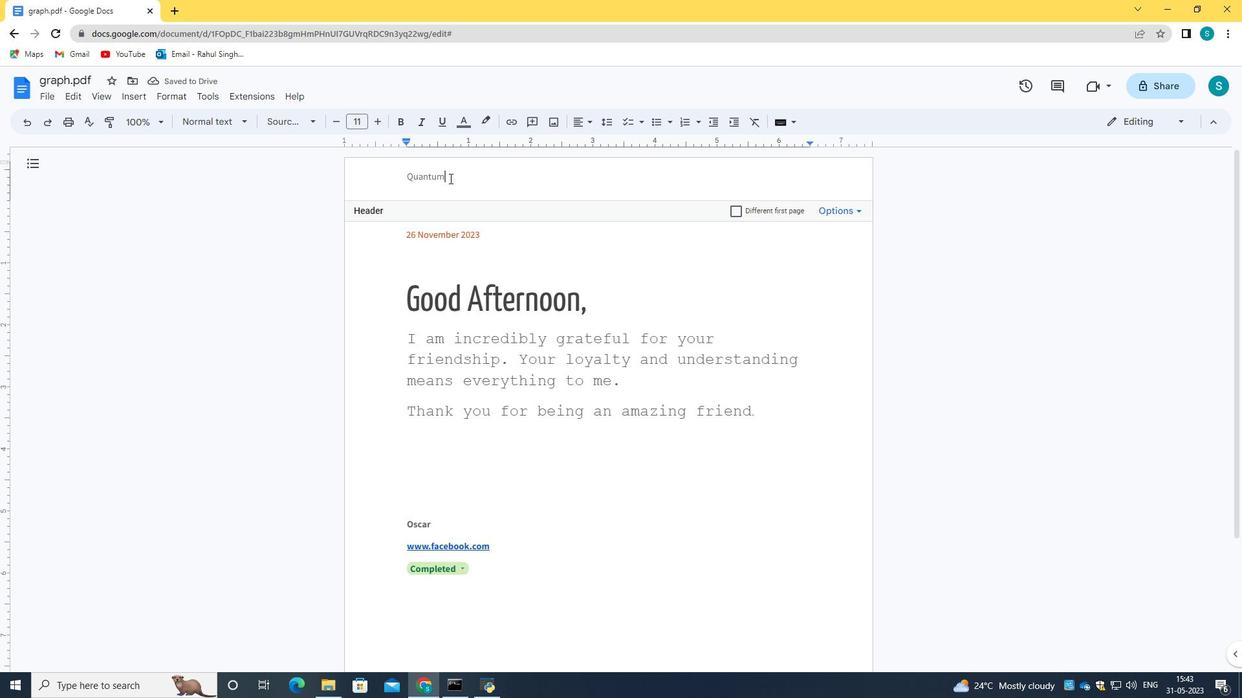 
Action: Mouse pressed left at (447, 180)
Screenshot: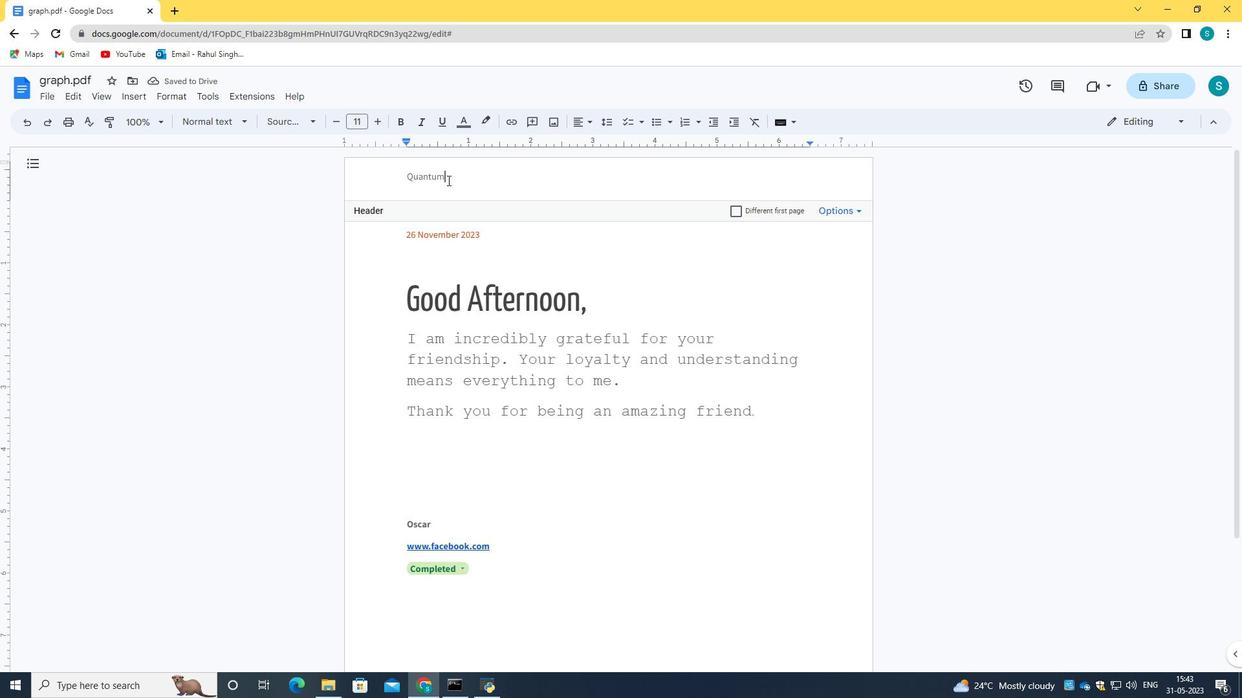 
Action: Mouse moved to (295, 121)
Screenshot: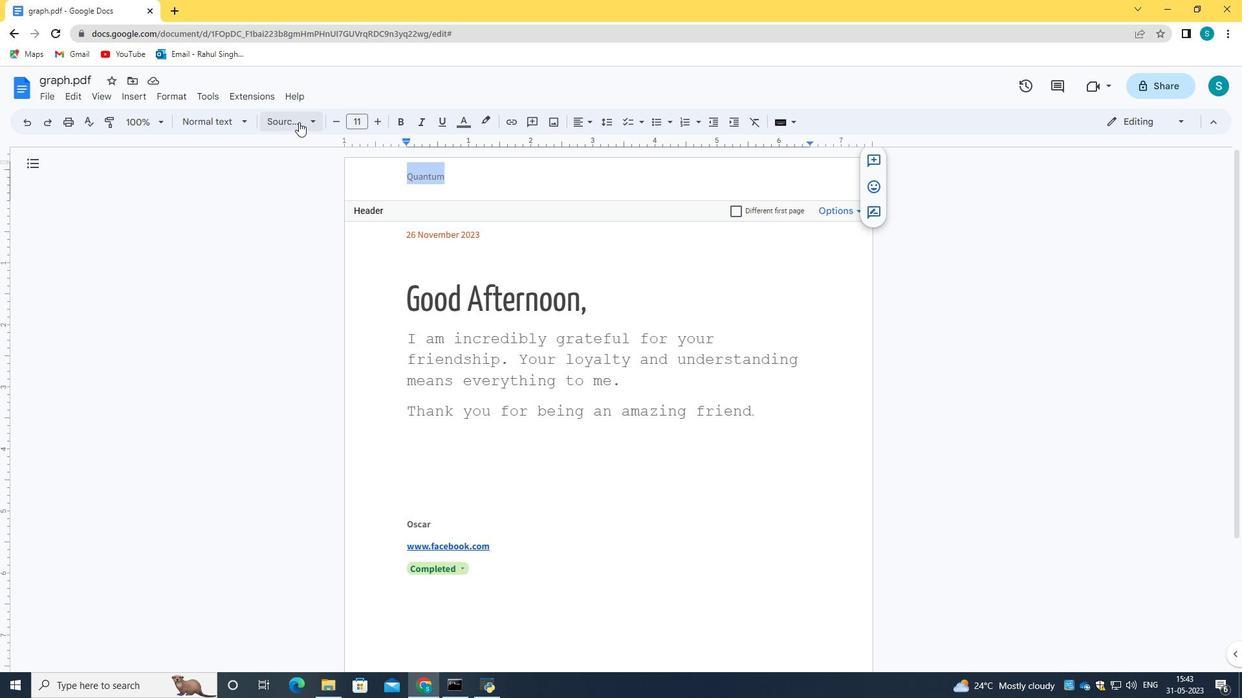 
Action: Mouse pressed left at (295, 121)
Screenshot: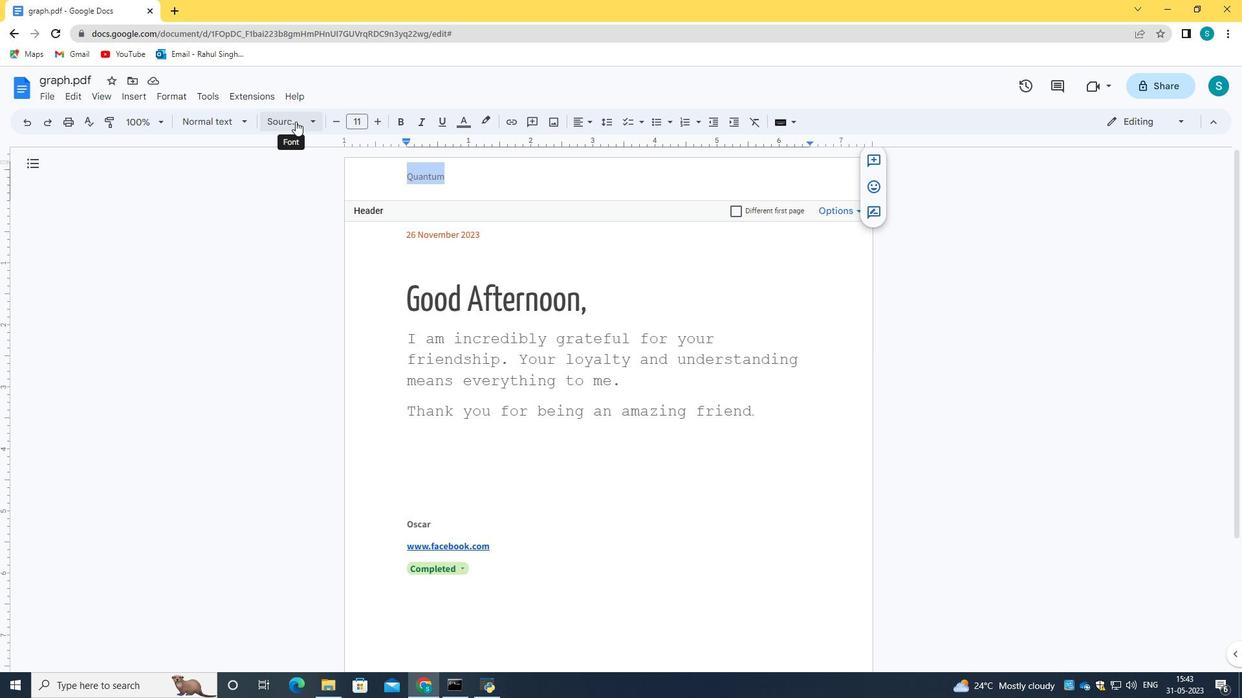 
Action: Mouse moved to (317, 388)
Screenshot: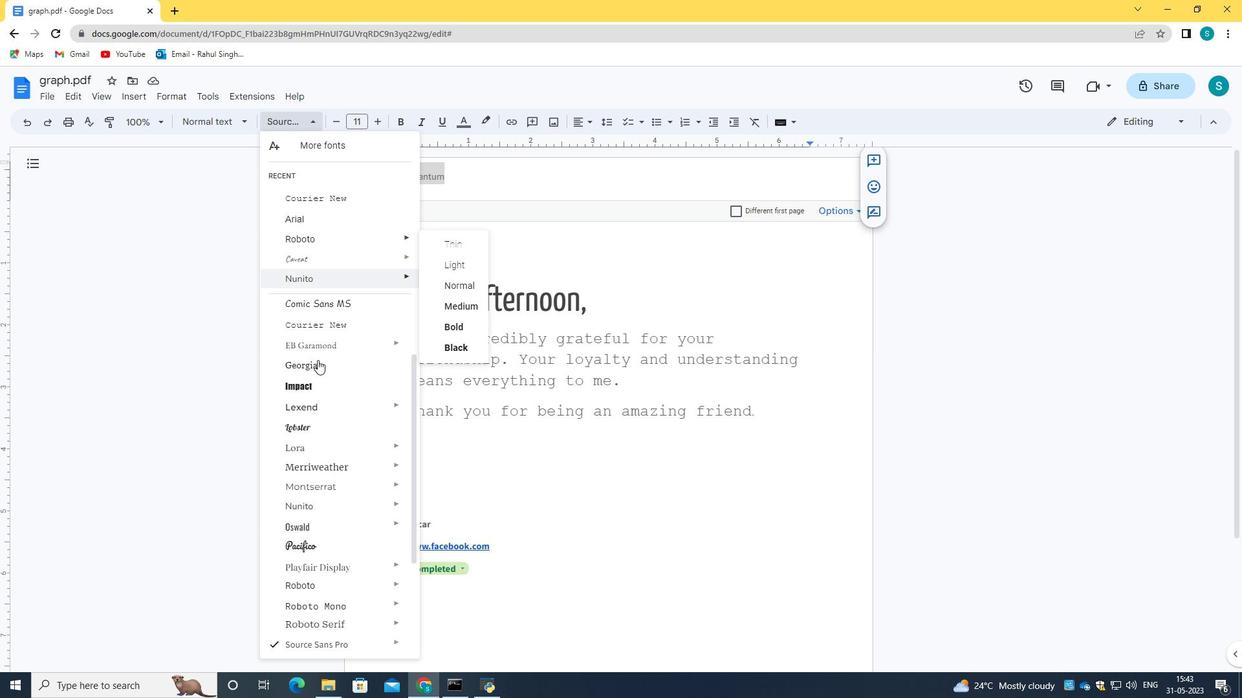 
Action: Mouse scrolled (317, 388) with delta (0, 0)
Screenshot: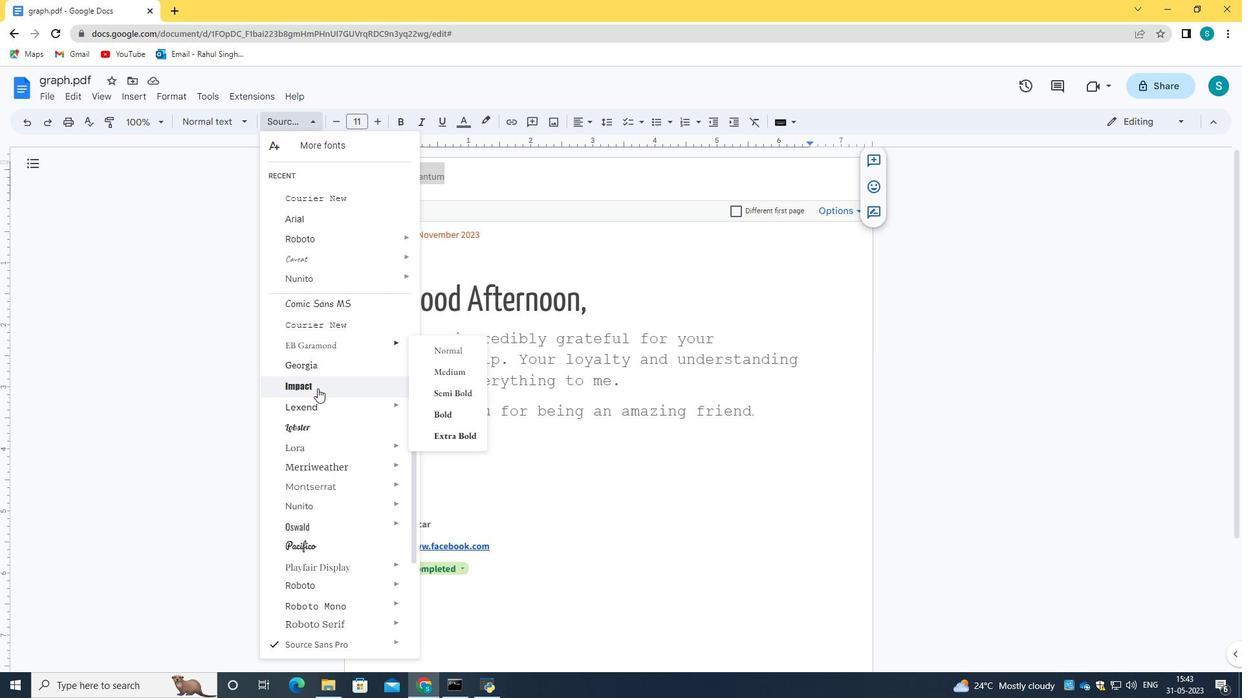 
Action: Mouse moved to (329, 544)
Screenshot: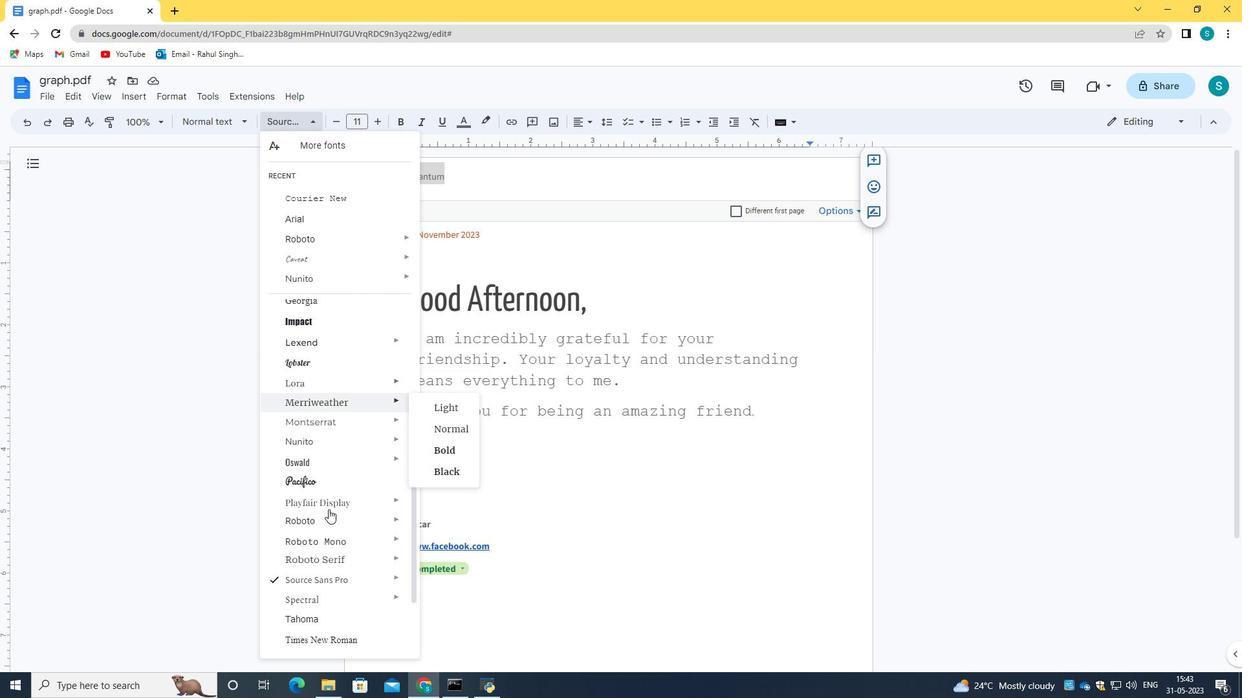 
Action: Mouse scrolled (329, 544) with delta (0, 0)
Screenshot: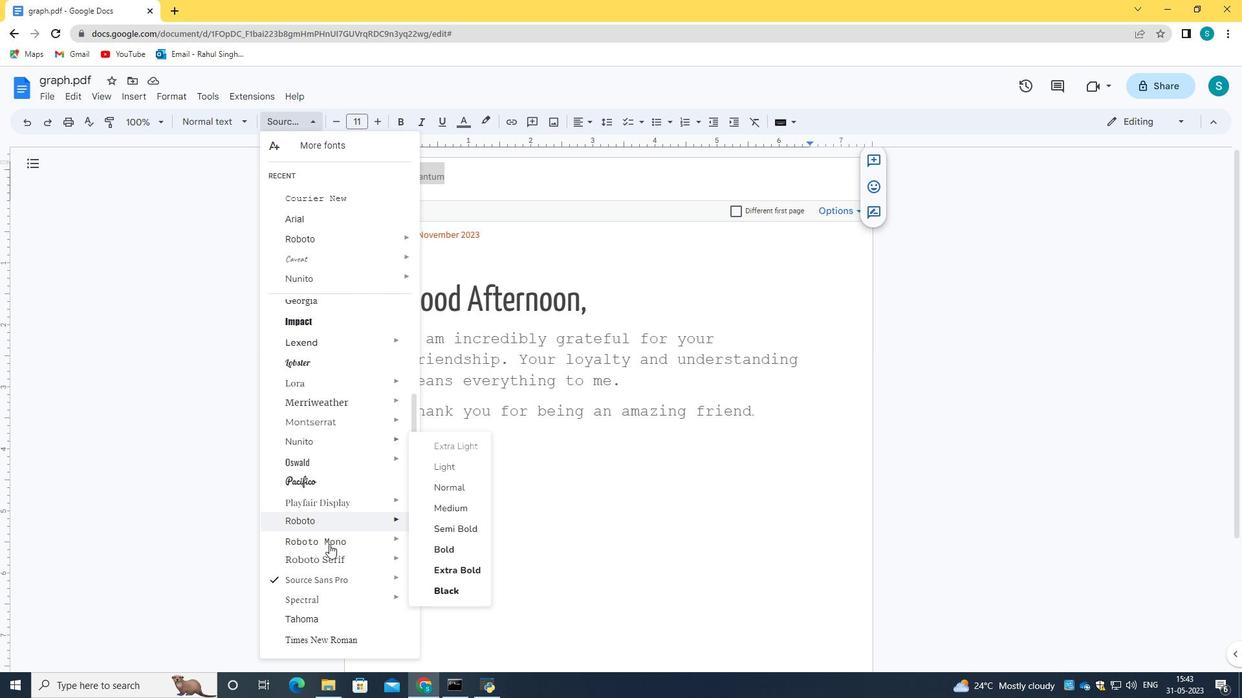 
Action: Mouse moved to (342, 575)
Screenshot: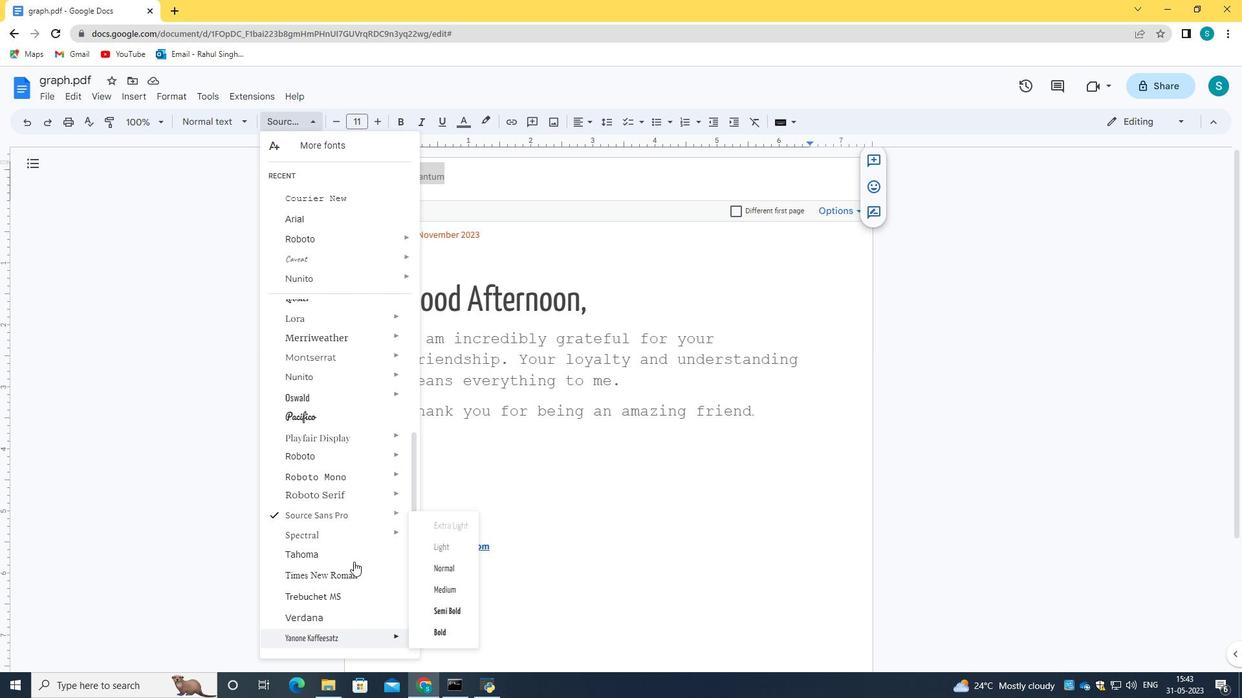 
Action: Mouse pressed left at (342, 575)
Screenshot: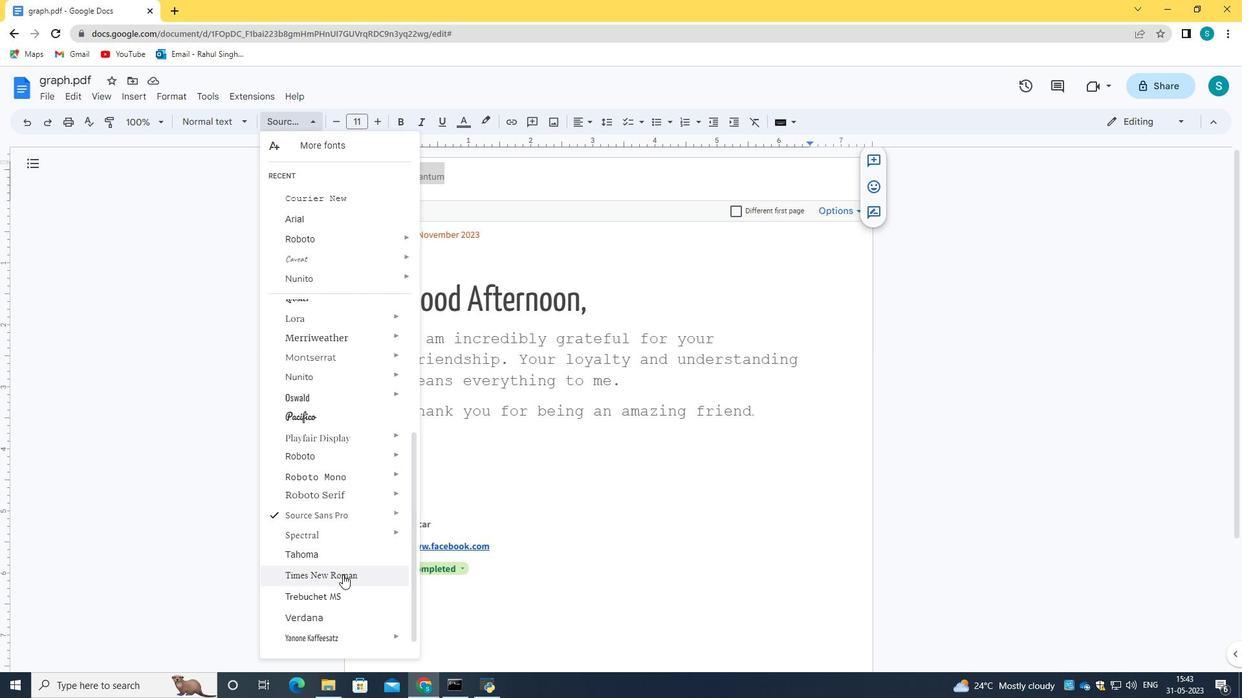
Action: Mouse moved to (508, 450)
Screenshot: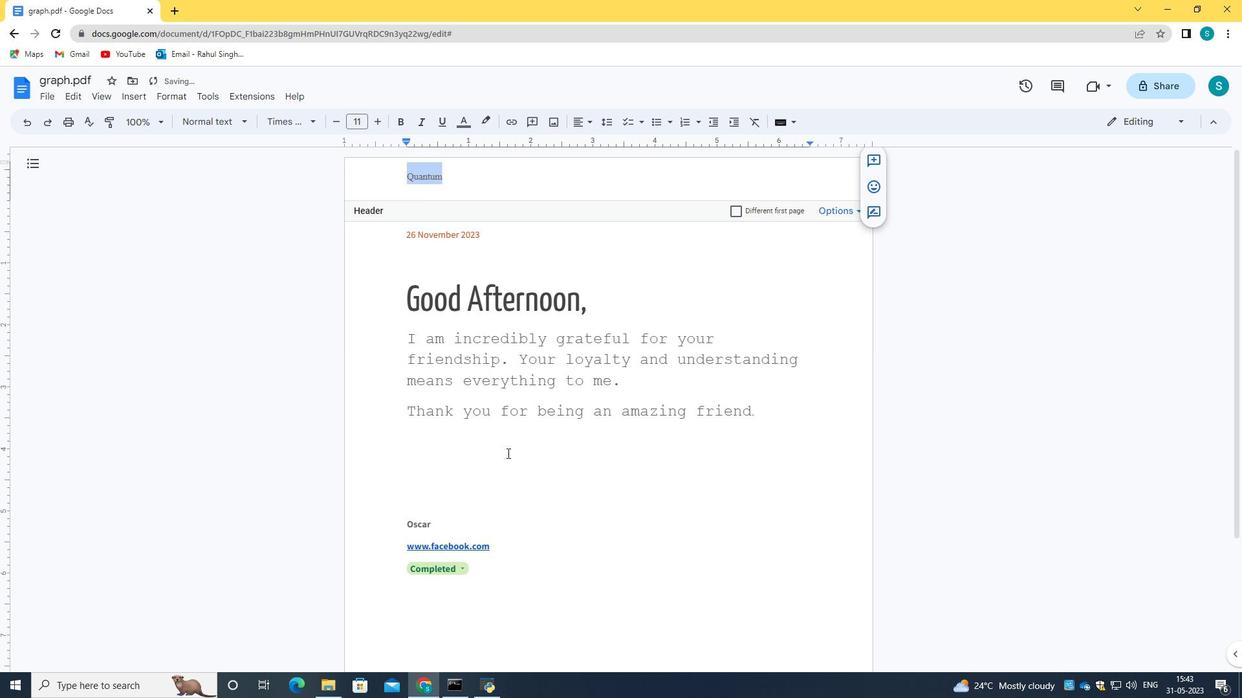 
Action: Mouse pressed left at (508, 450)
Screenshot: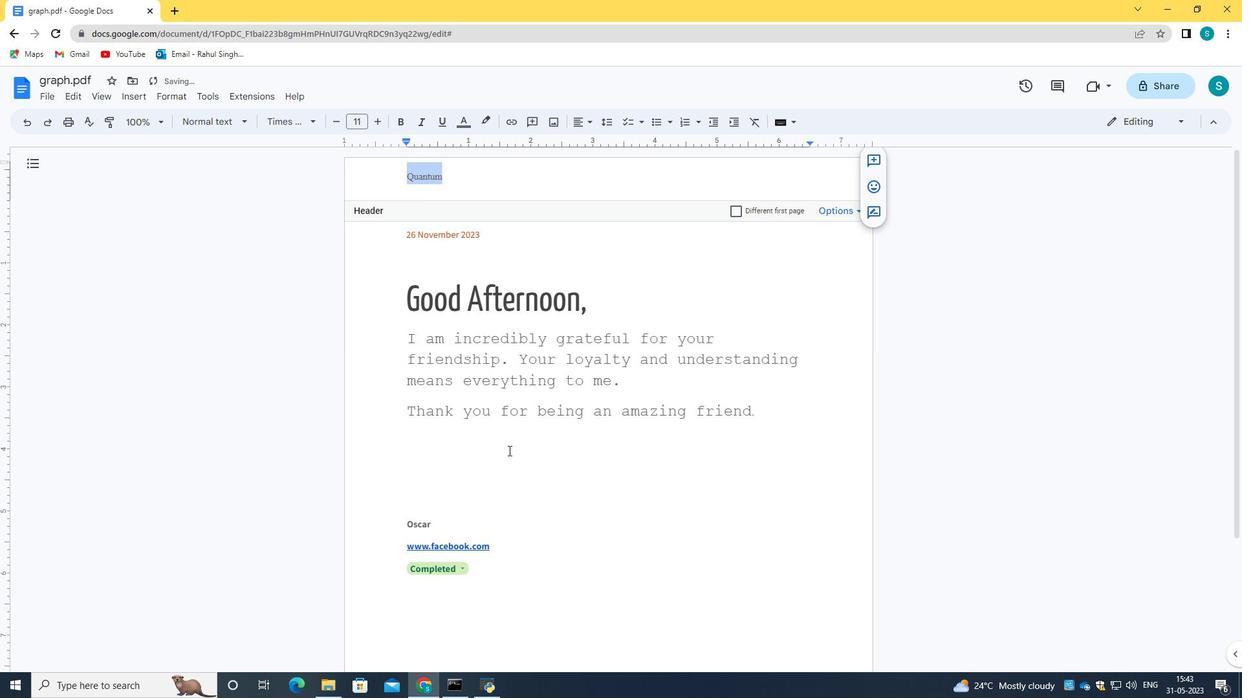 
